 Task: Find a place to stay in Tacurong, Philippines from 12th to 15th July for 3 guests, with a price range of ₹12,000 to ₹16,000, 2 bedrooms, 3 beds, and self check-in option.
Action: Mouse moved to (541, 135)
Screenshot: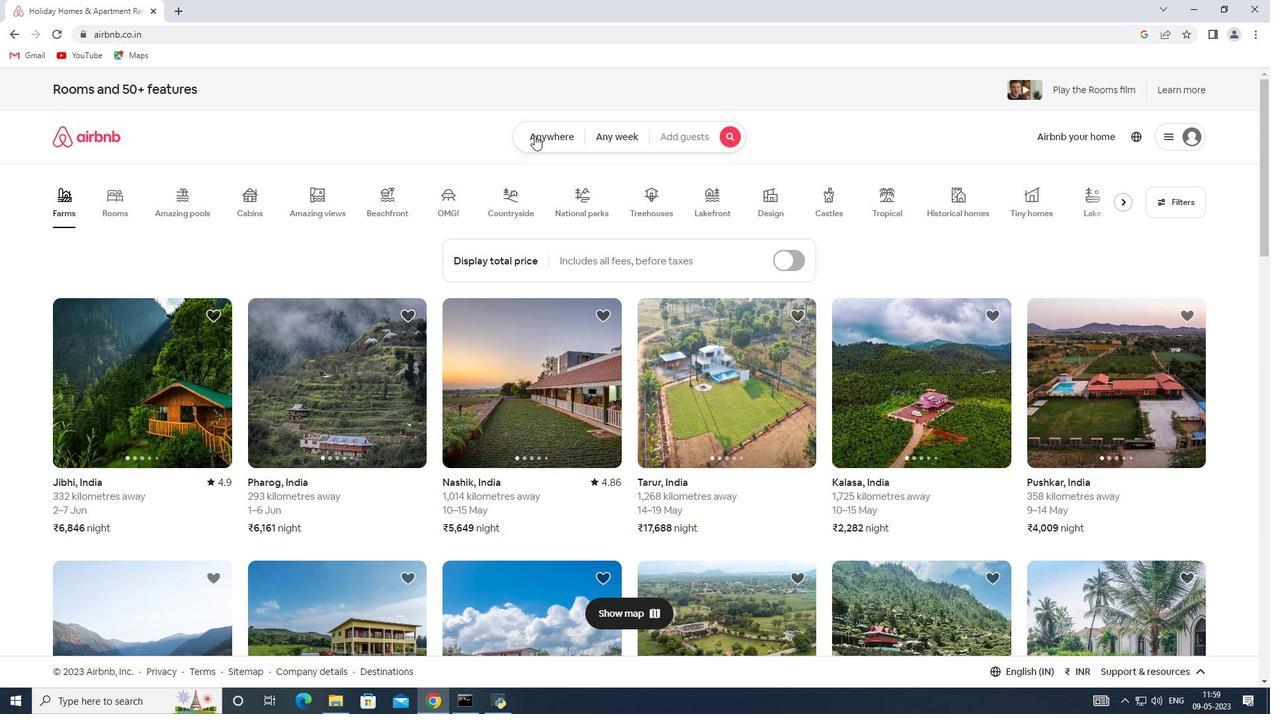 
Action: Mouse pressed left at (541, 135)
Screenshot: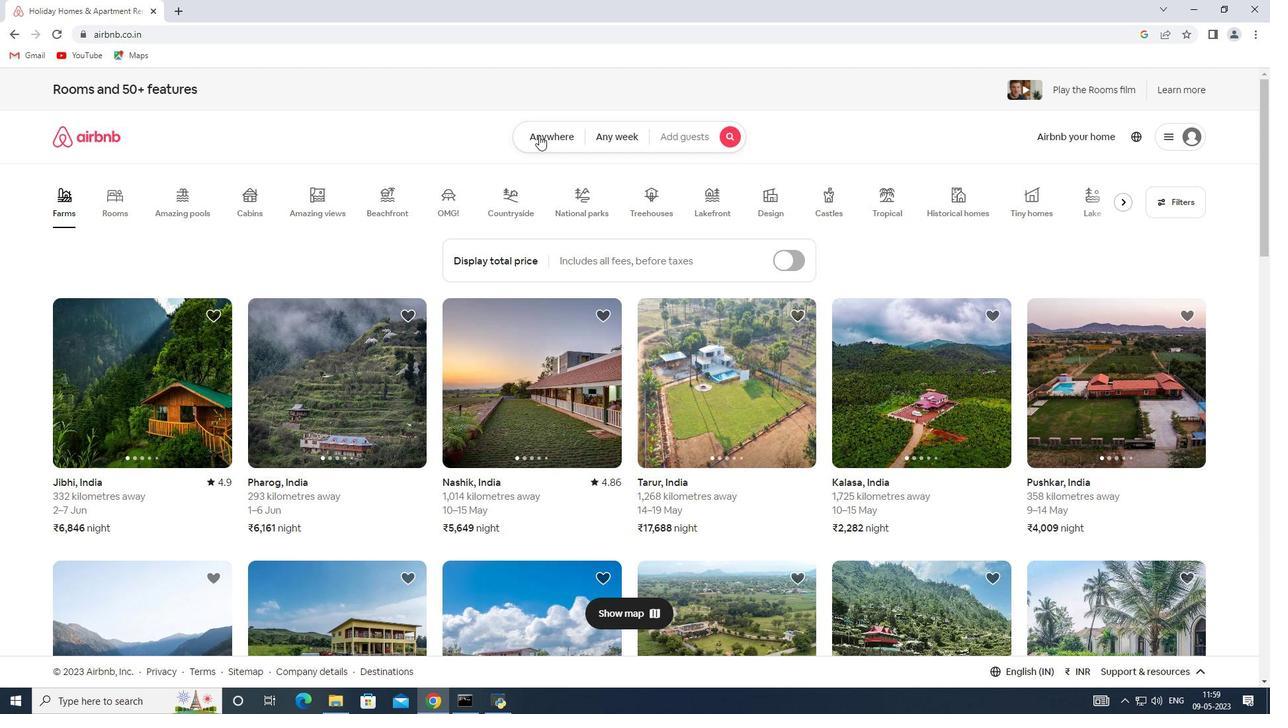 
Action: Mouse moved to (478, 188)
Screenshot: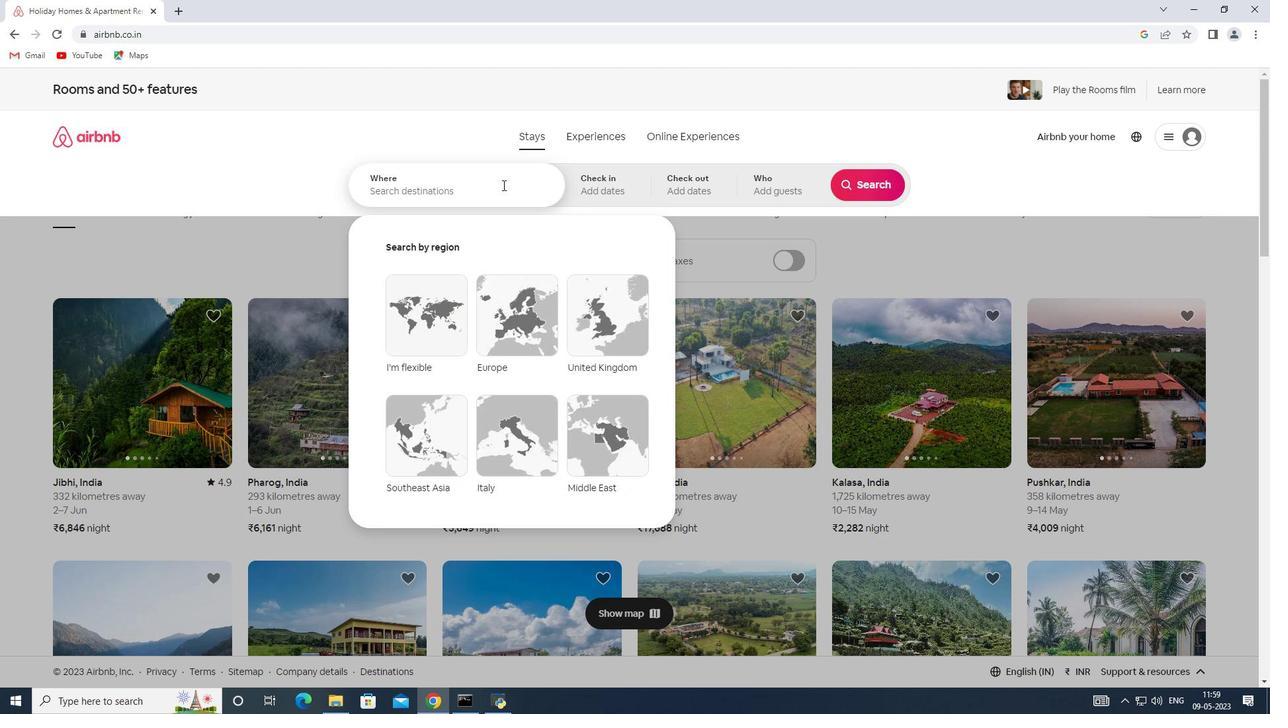 
Action: Mouse pressed left at (478, 188)
Screenshot: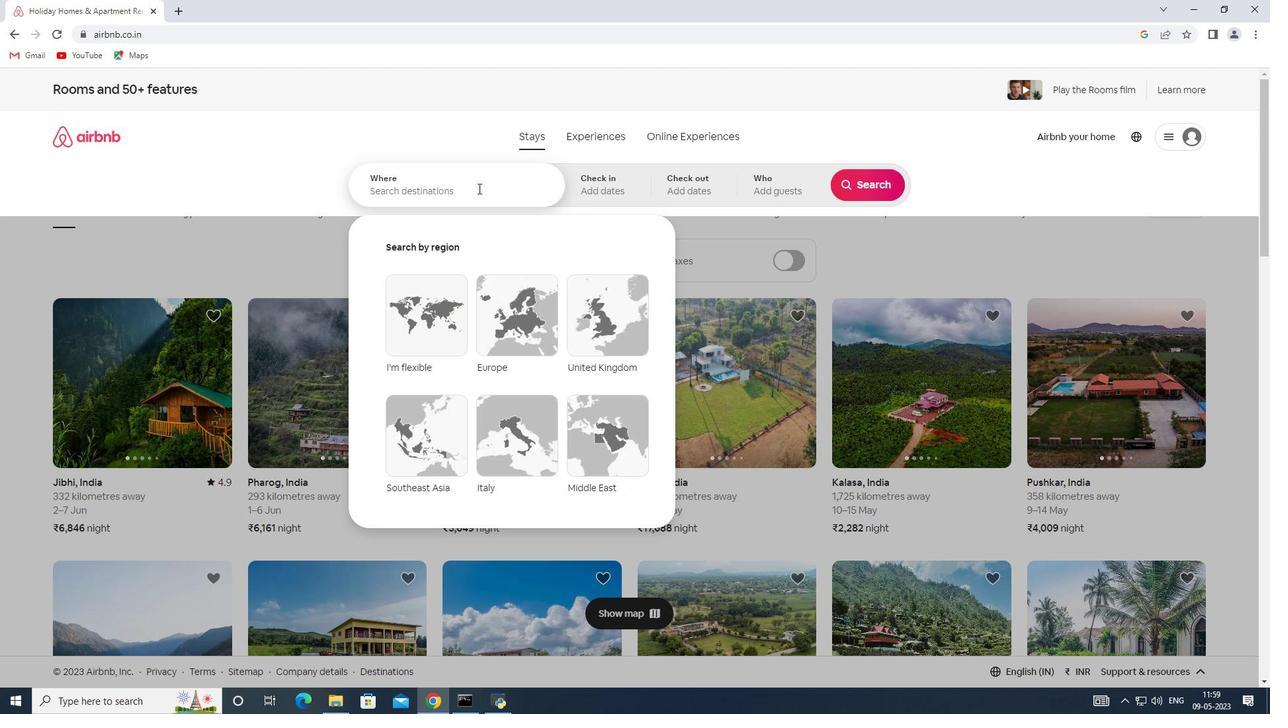 
Action: Key pressed <Key.shift>Tacurong,<Key.shift>Philippines
Screenshot: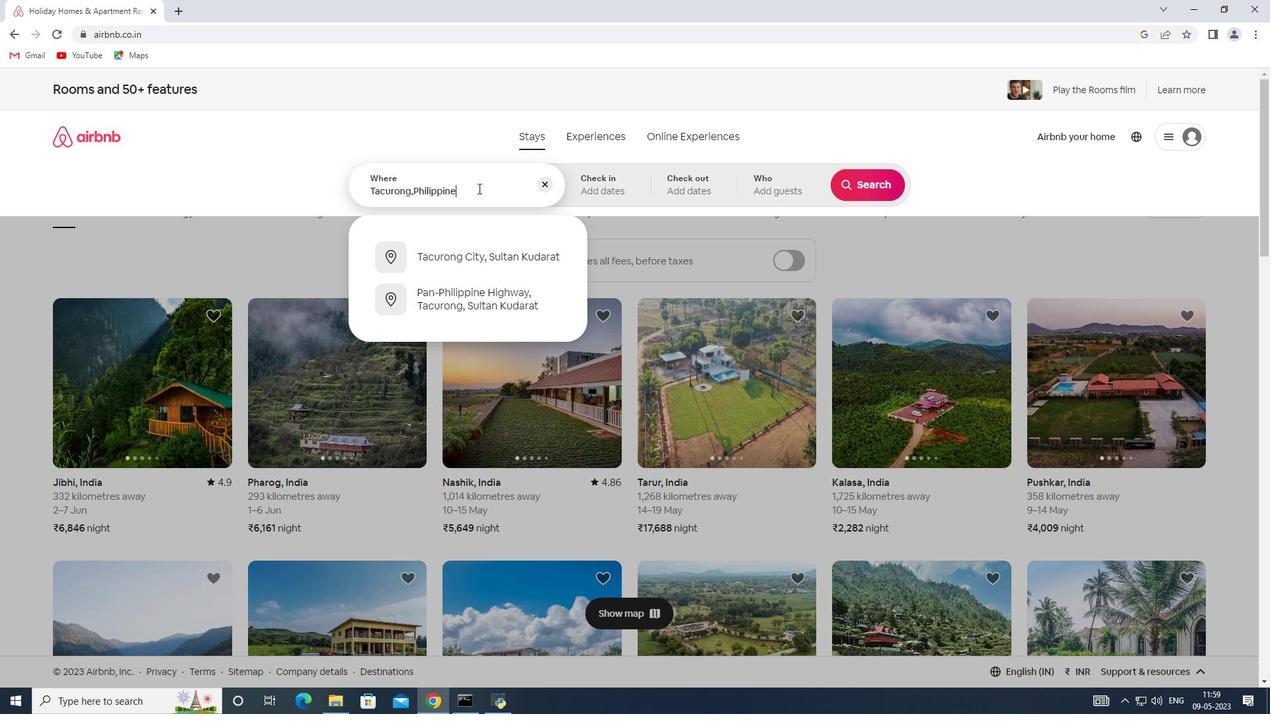 
Action: Mouse moved to (603, 182)
Screenshot: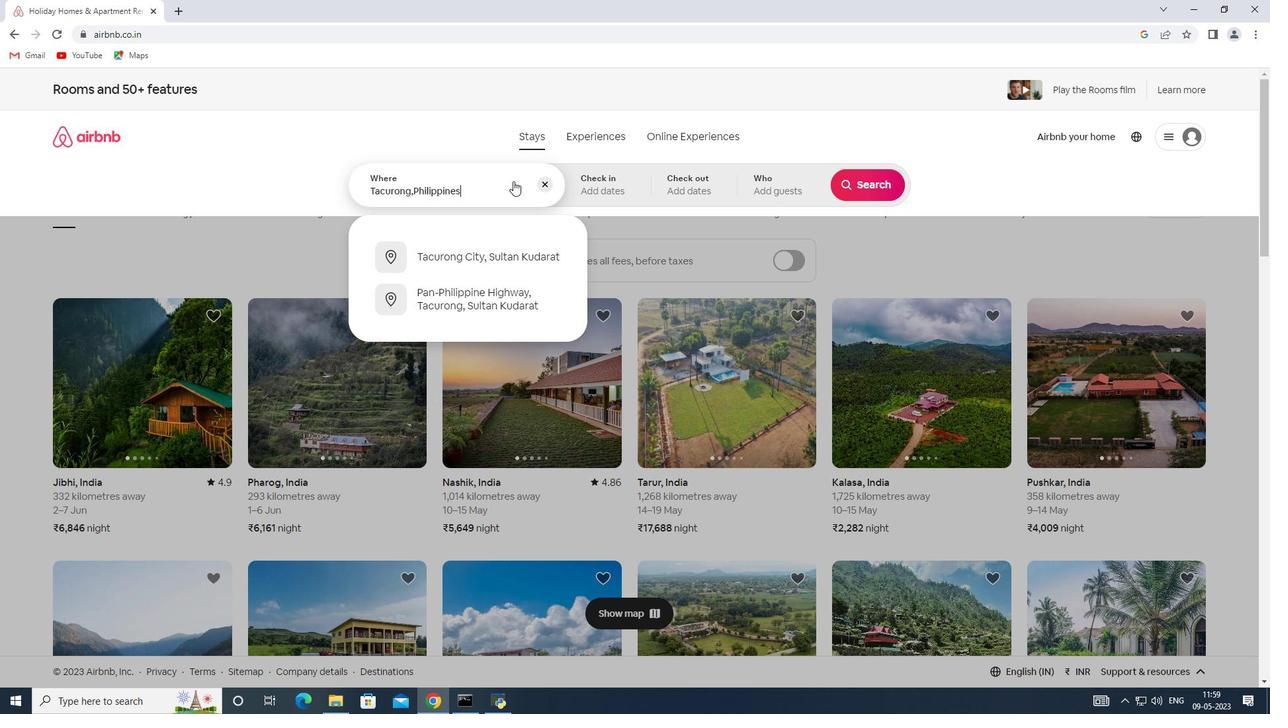 
Action: Mouse pressed left at (603, 182)
Screenshot: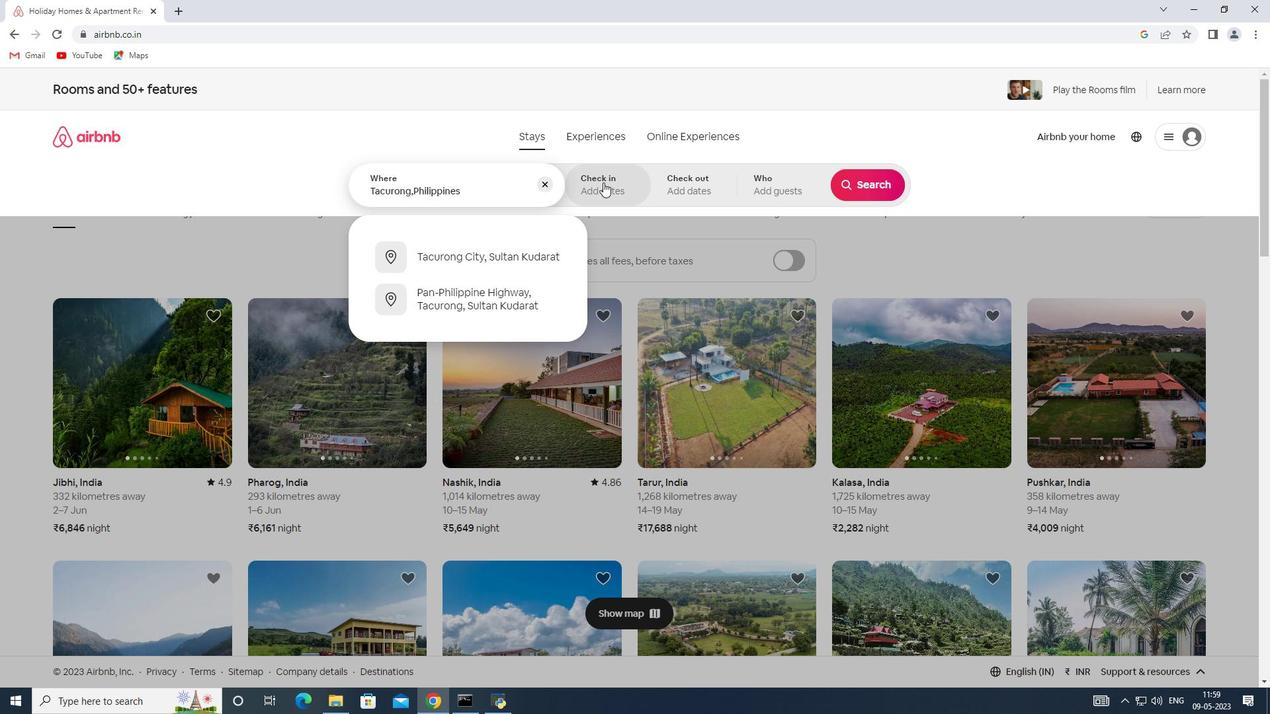 
Action: Mouse moved to (863, 291)
Screenshot: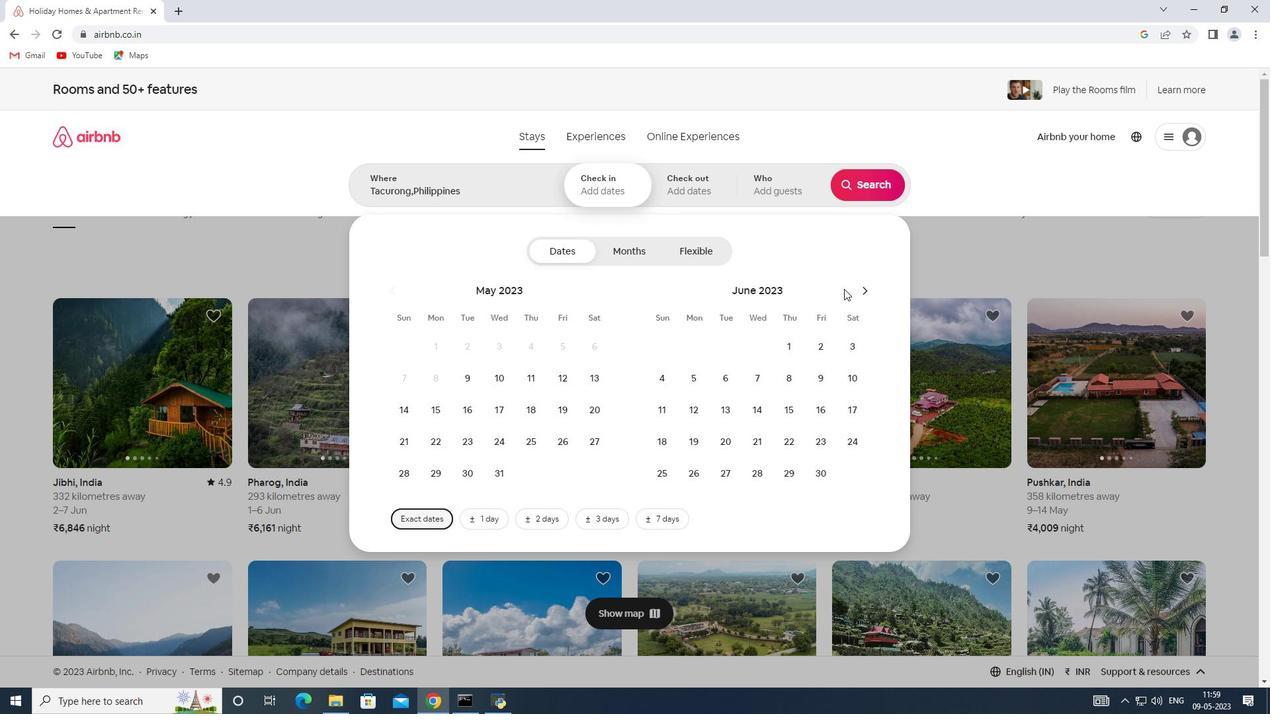 
Action: Mouse pressed left at (863, 291)
Screenshot: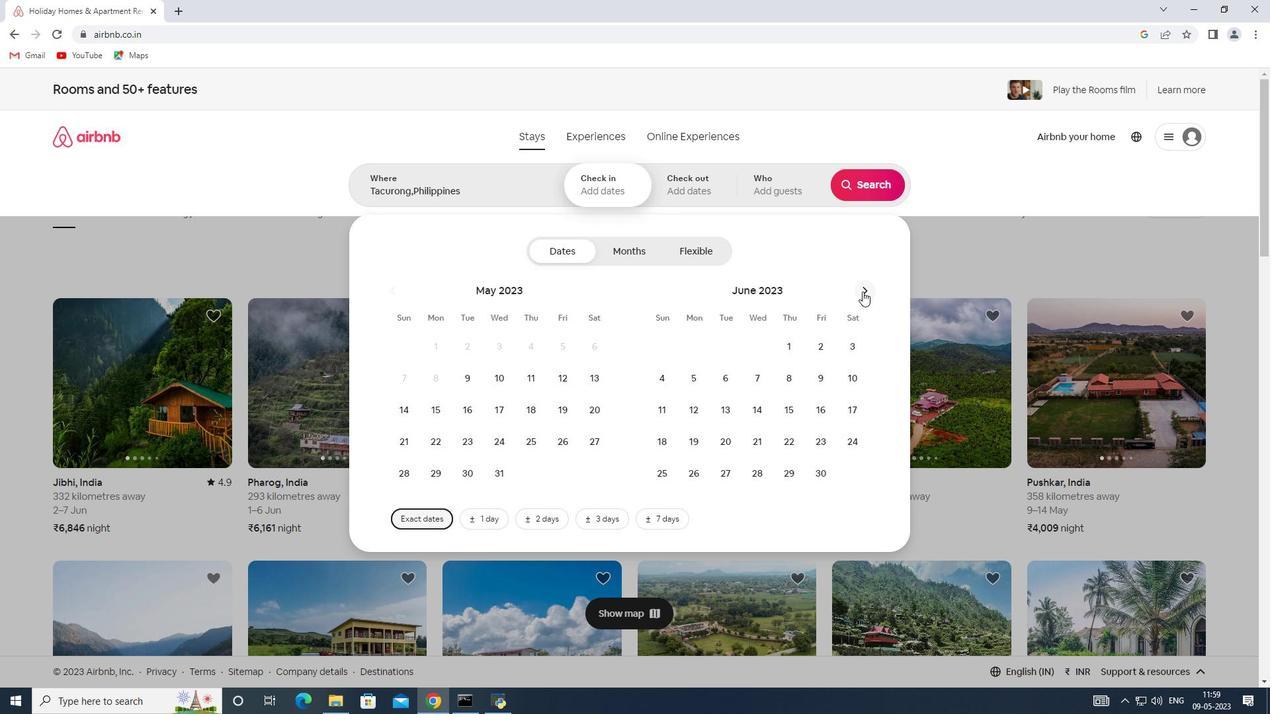 
Action: Mouse moved to (765, 404)
Screenshot: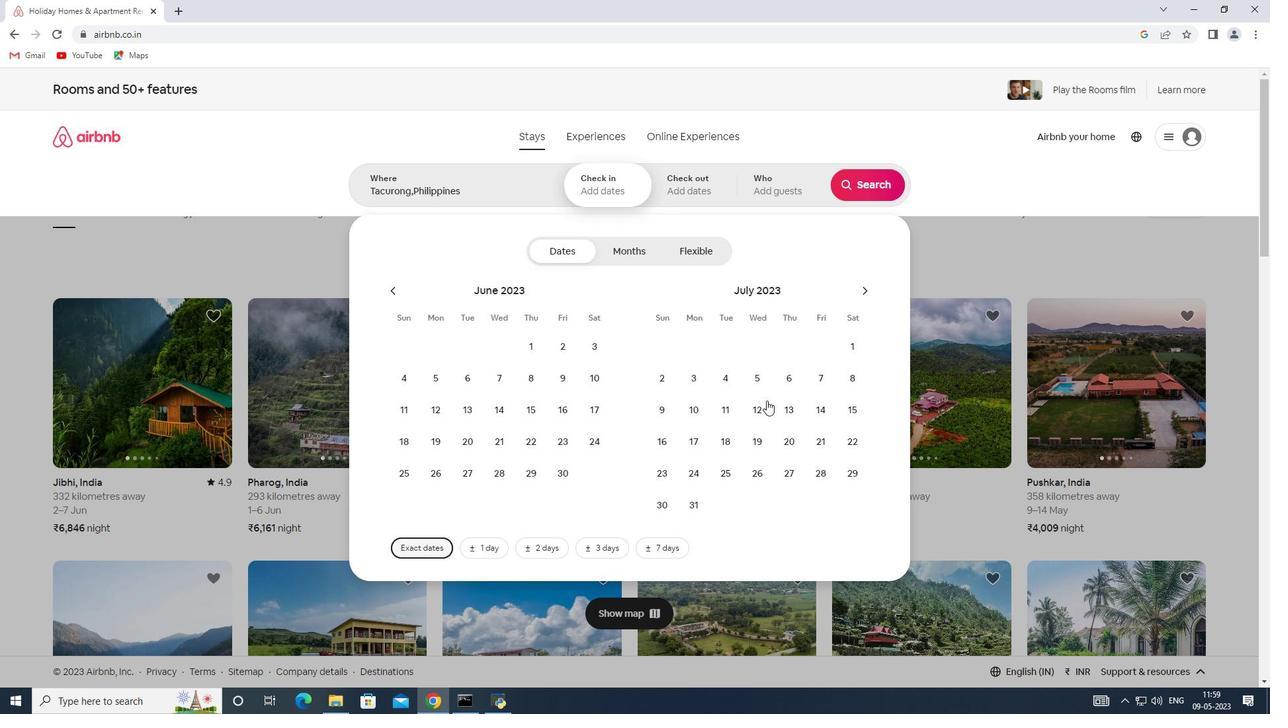 
Action: Mouse pressed left at (765, 404)
Screenshot: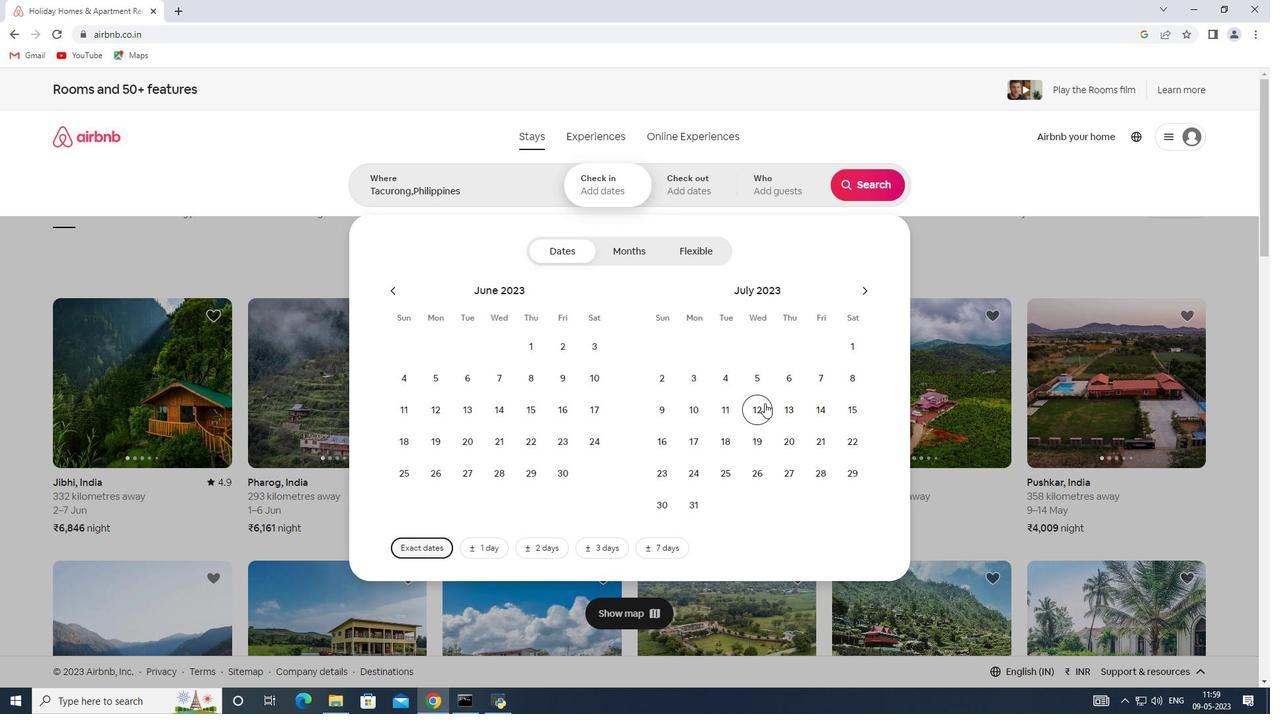 
Action: Mouse moved to (845, 409)
Screenshot: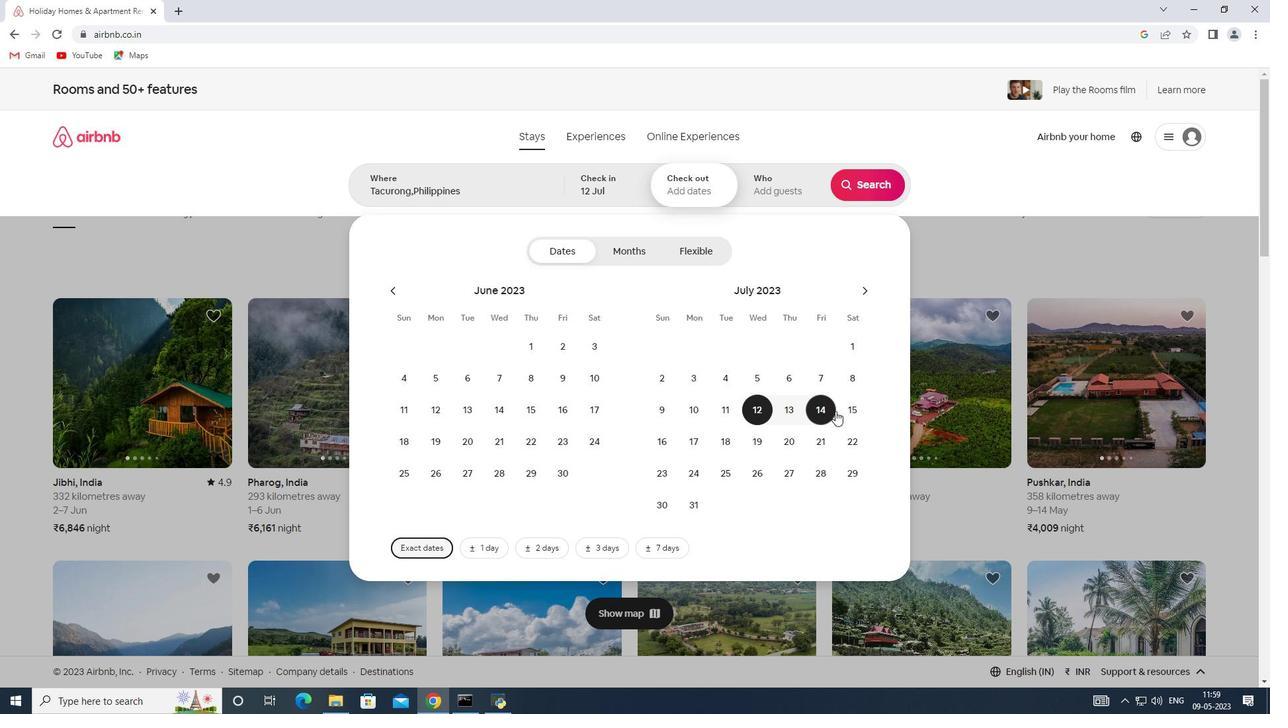 
Action: Mouse pressed left at (845, 409)
Screenshot: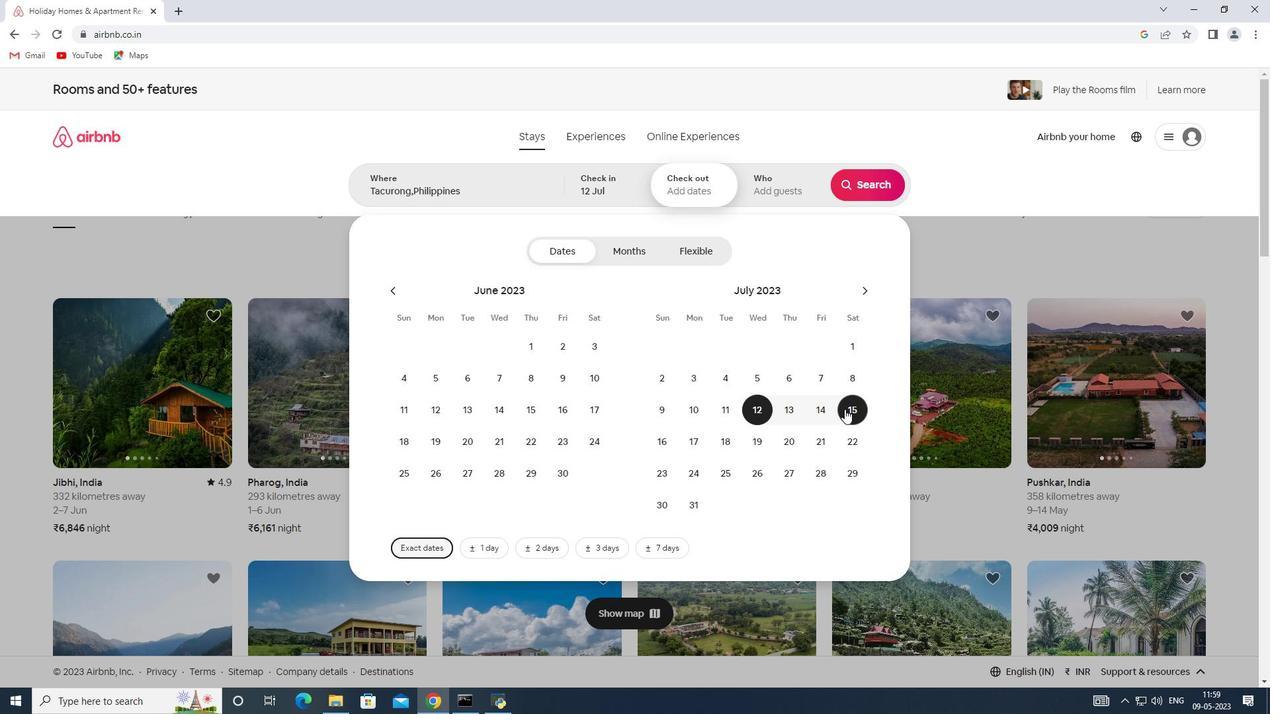 
Action: Mouse moved to (782, 187)
Screenshot: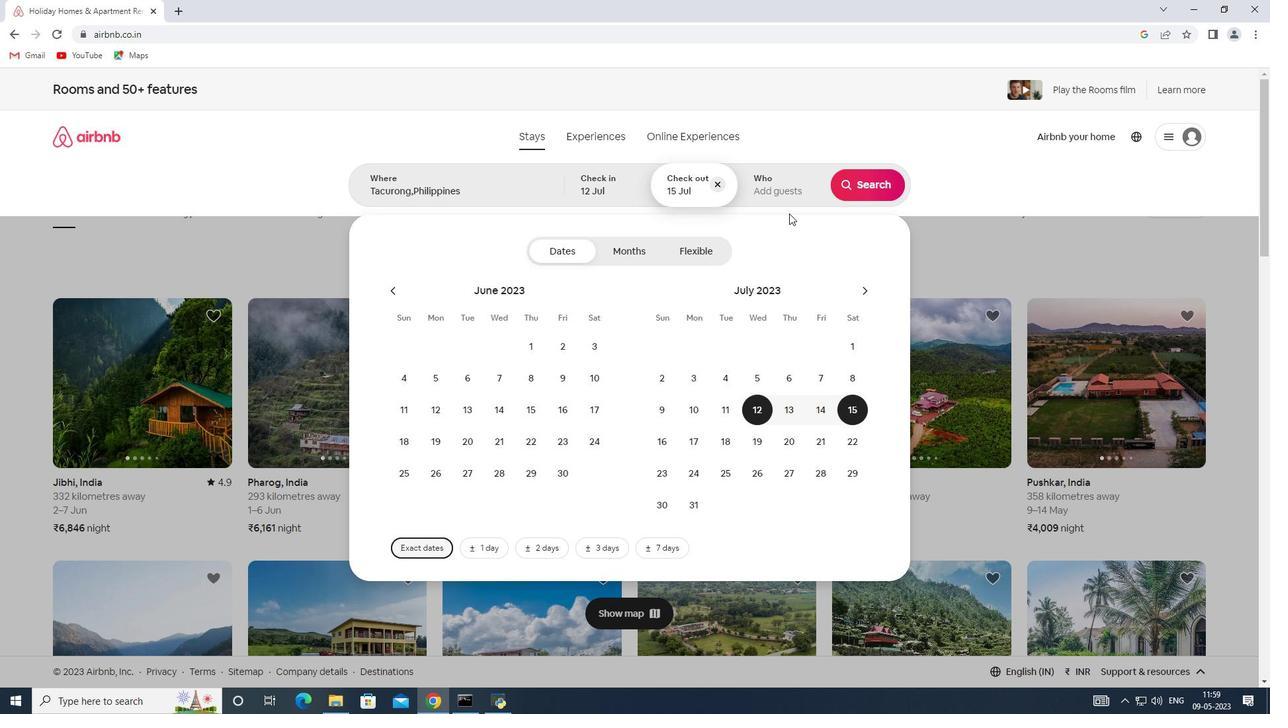 
Action: Mouse pressed left at (782, 187)
Screenshot: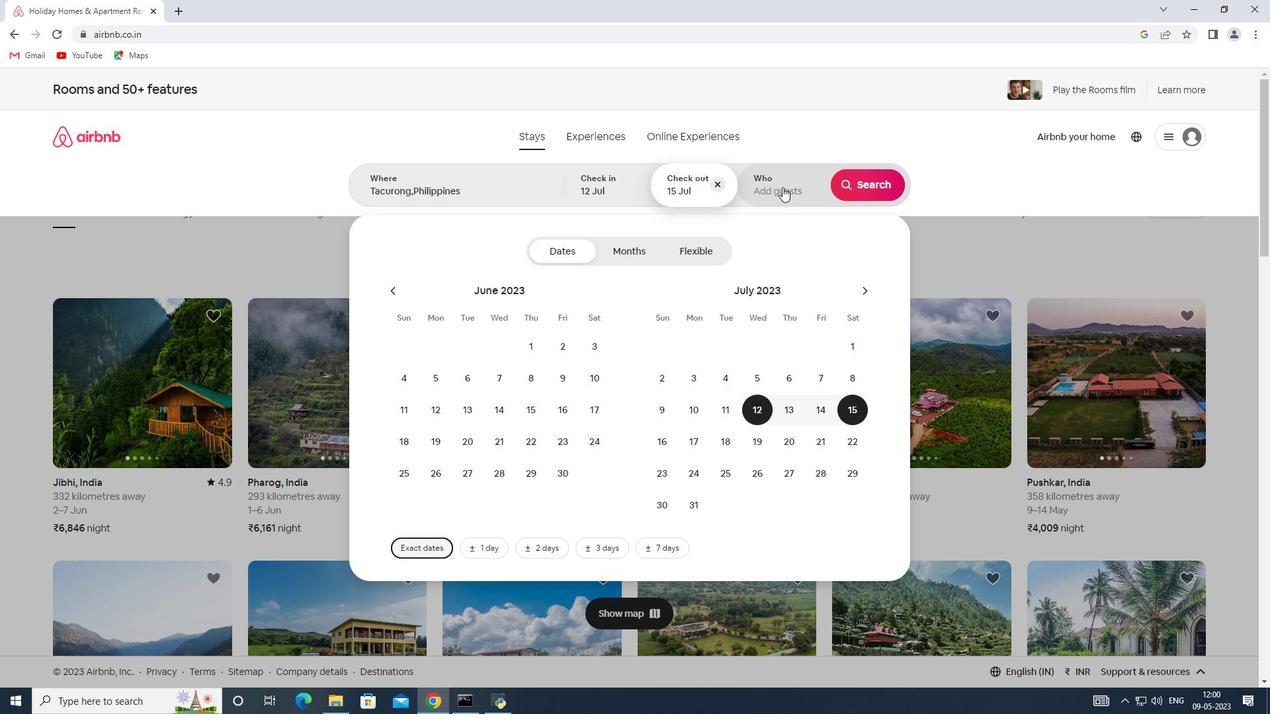 
Action: Mouse moved to (867, 255)
Screenshot: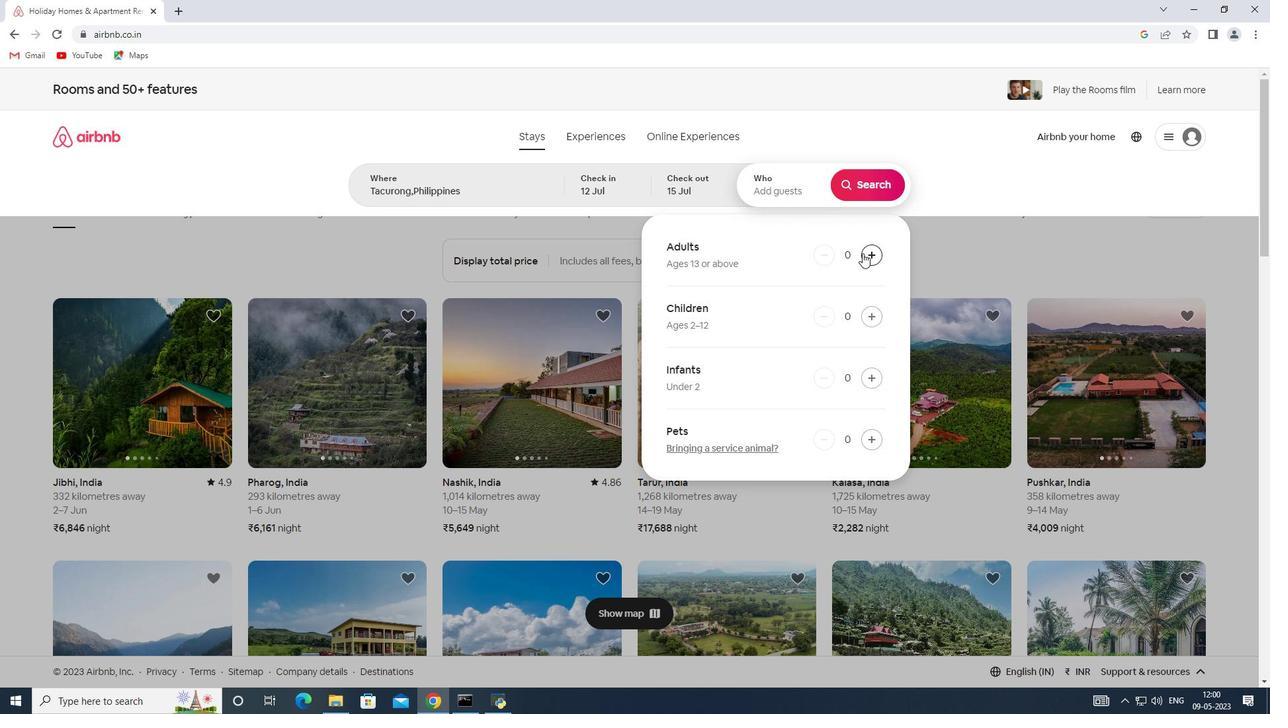 
Action: Mouse pressed left at (867, 255)
Screenshot: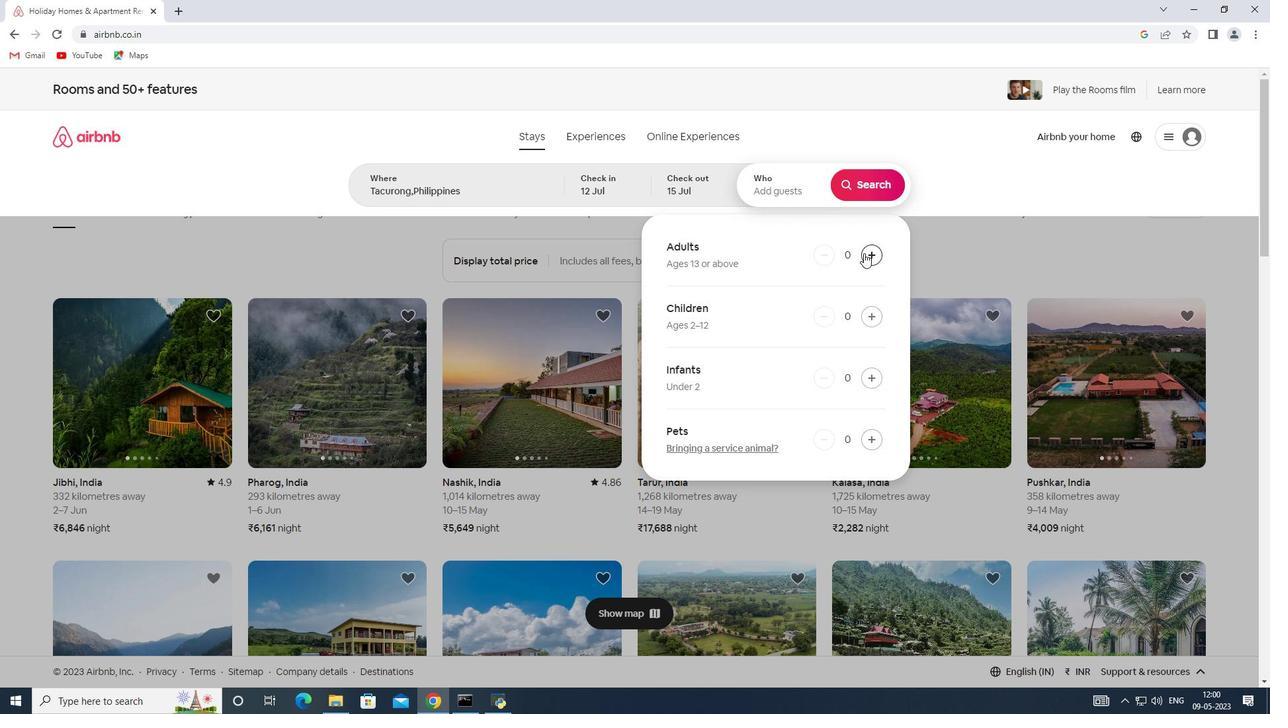 
Action: Mouse pressed left at (867, 255)
Screenshot: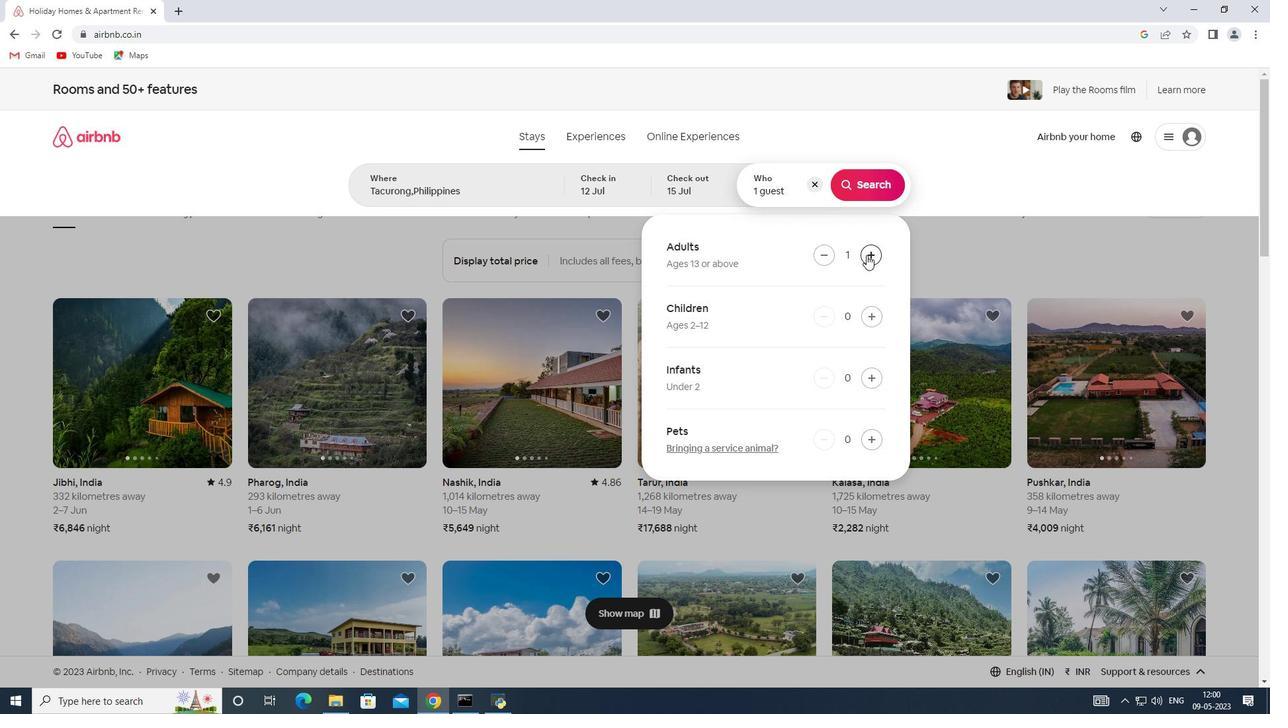 
Action: Mouse pressed left at (867, 255)
Screenshot: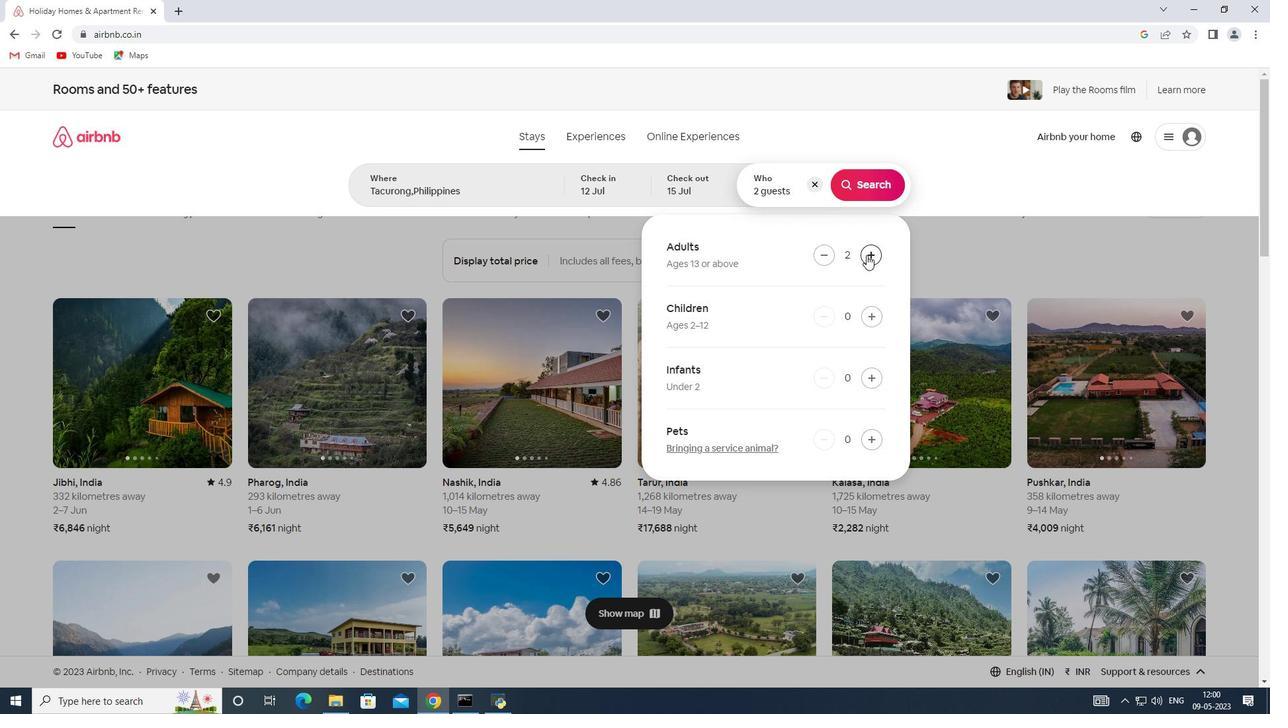 
Action: Mouse moved to (865, 187)
Screenshot: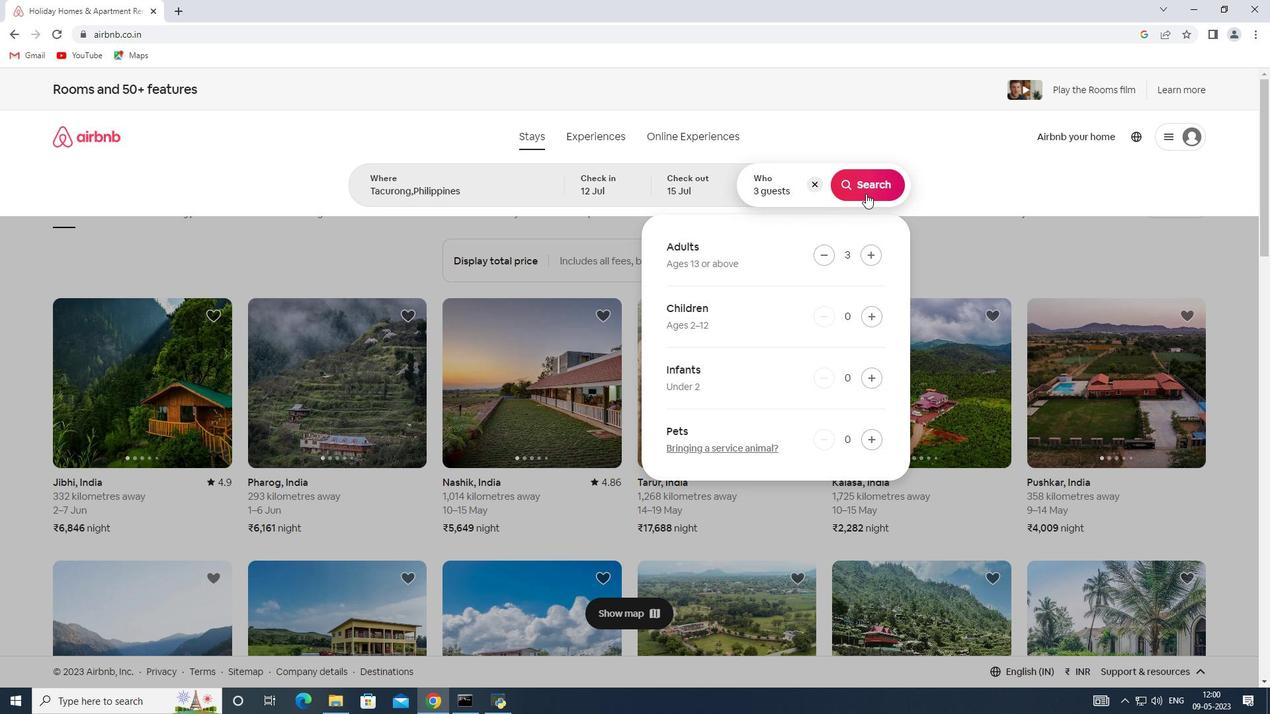 
Action: Mouse pressed left at (865, 187)
Screenshot: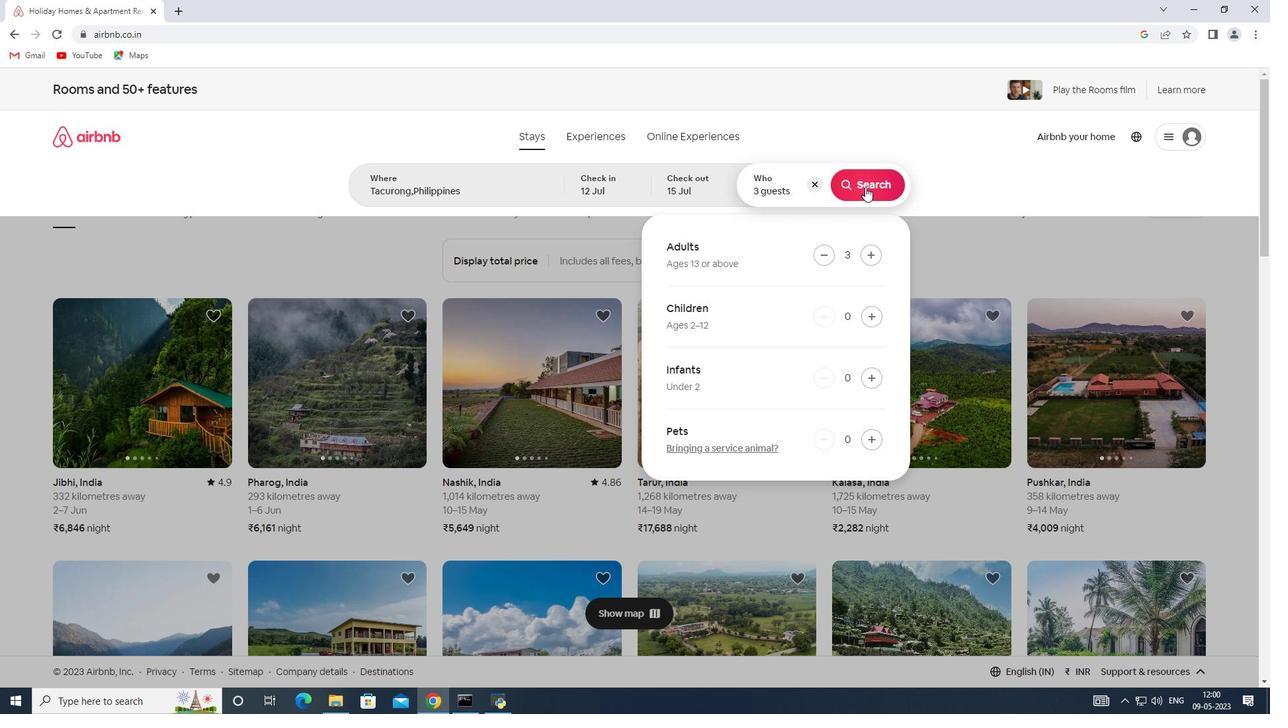 
Action: Mouse moved to (1196, 144)
Screenshot: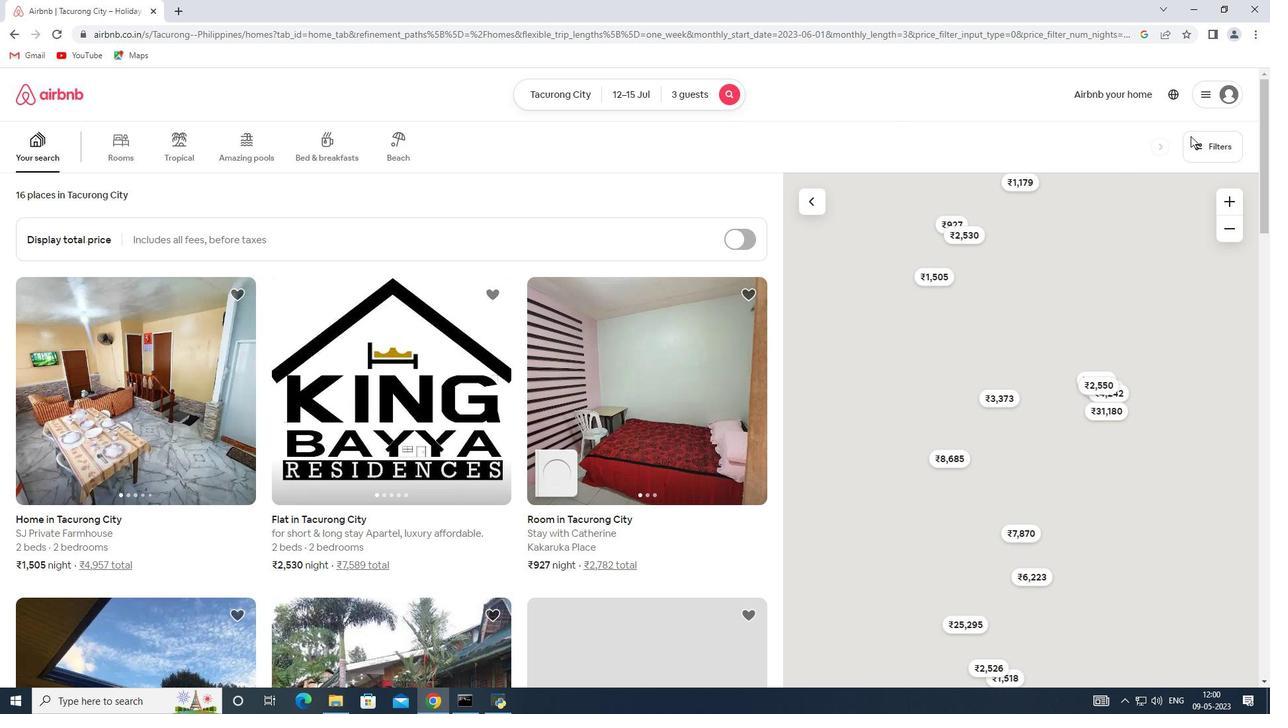 
Action: Mouse pressed left at (1196, 144)
Screenshot: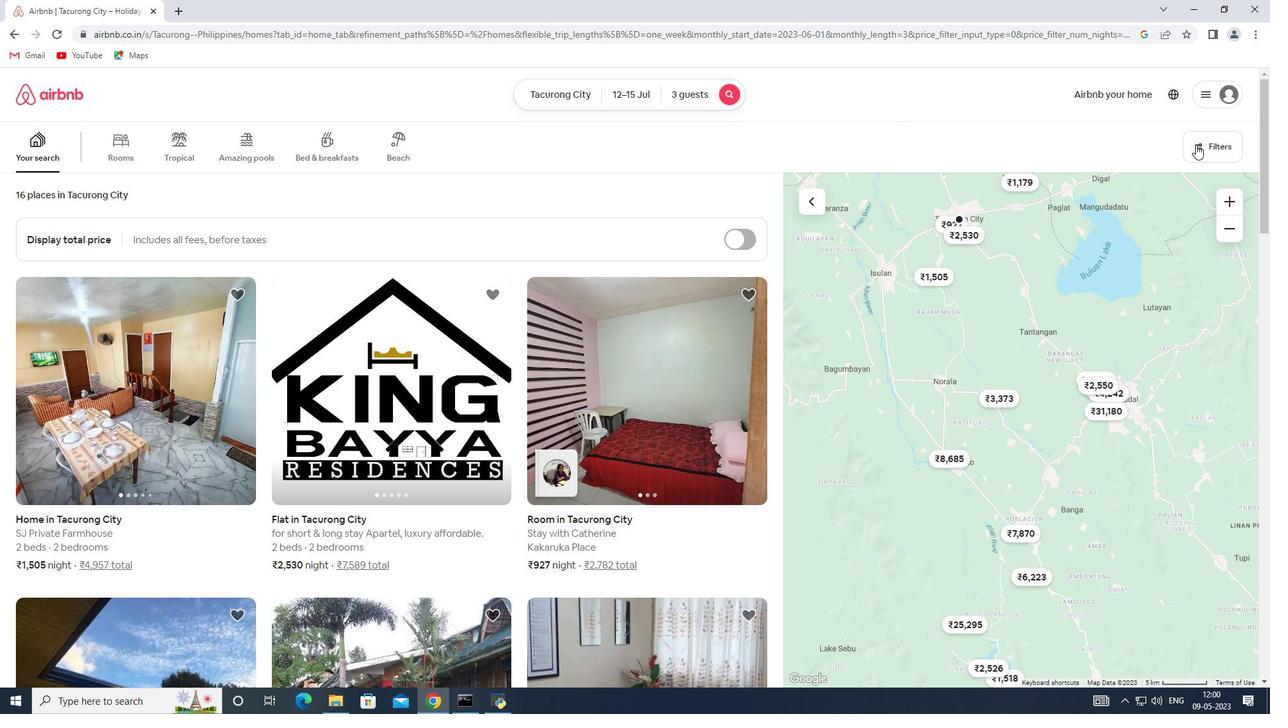 
Action: Mouse moved to (456, 473)
Screenshot: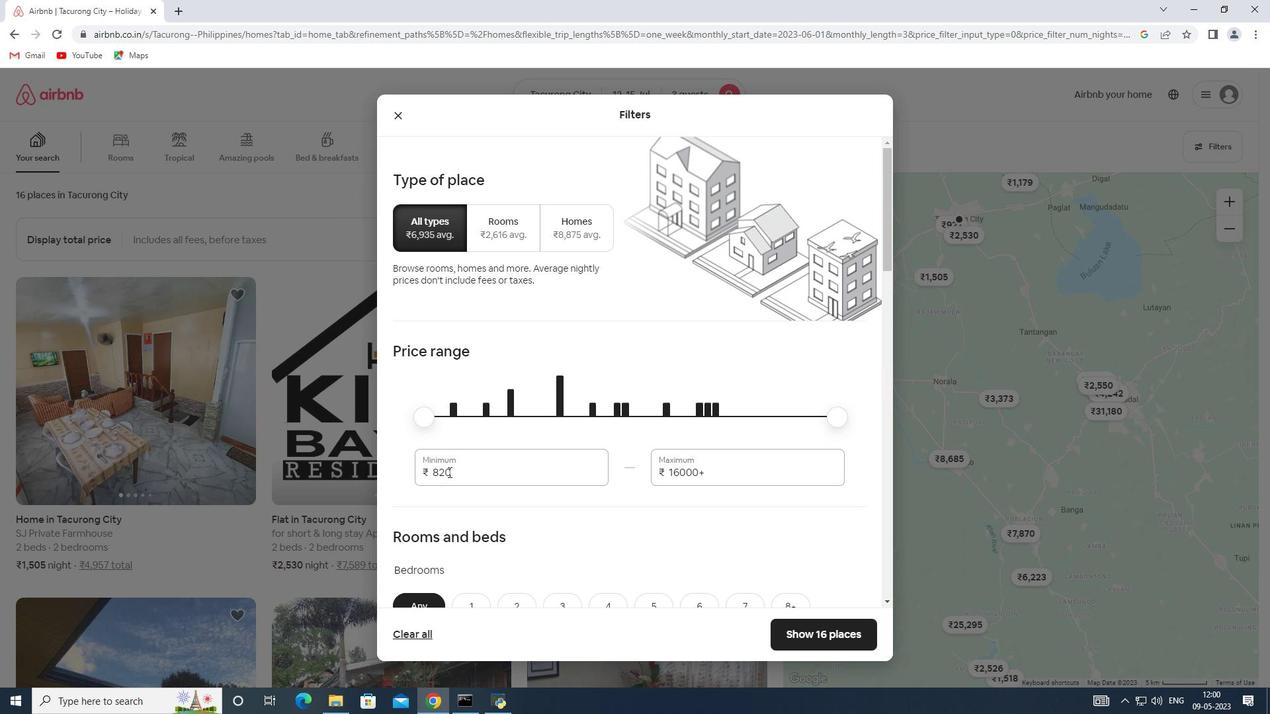 
Action: Mouse pressed left at (456, 473)
Screenshot: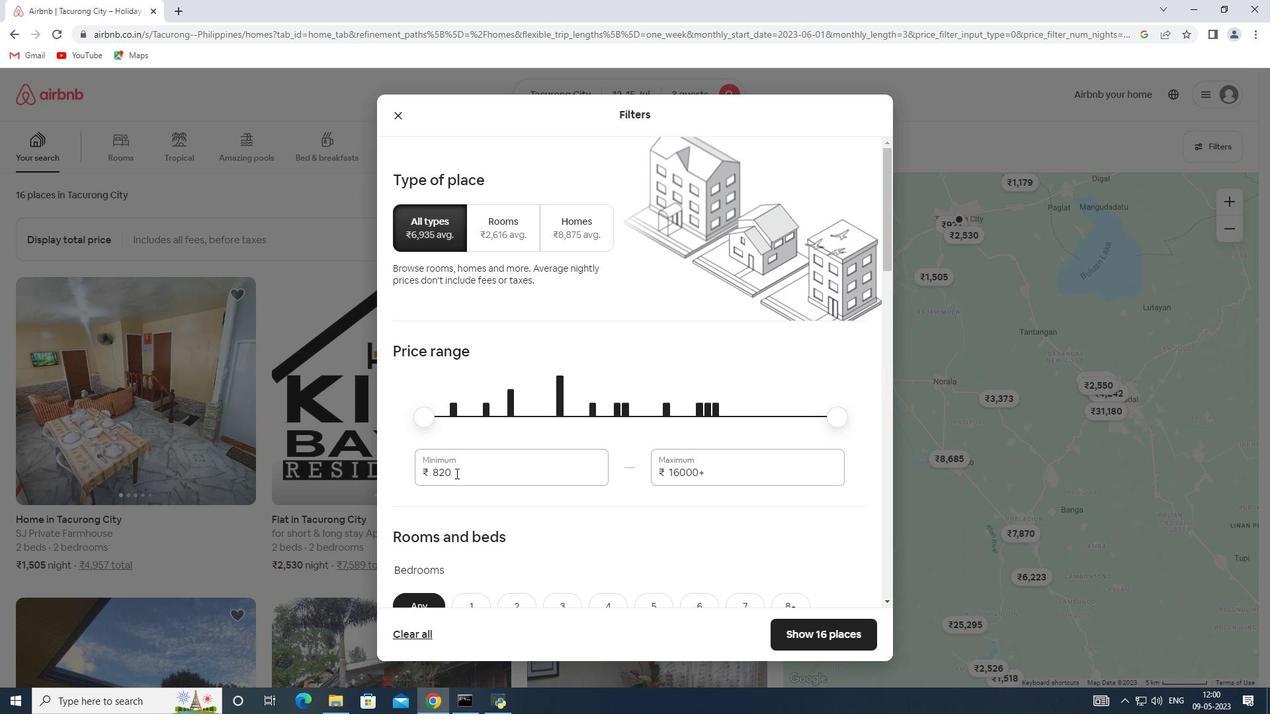 
Action: Mouse moved to (389, 475)
Screenshot: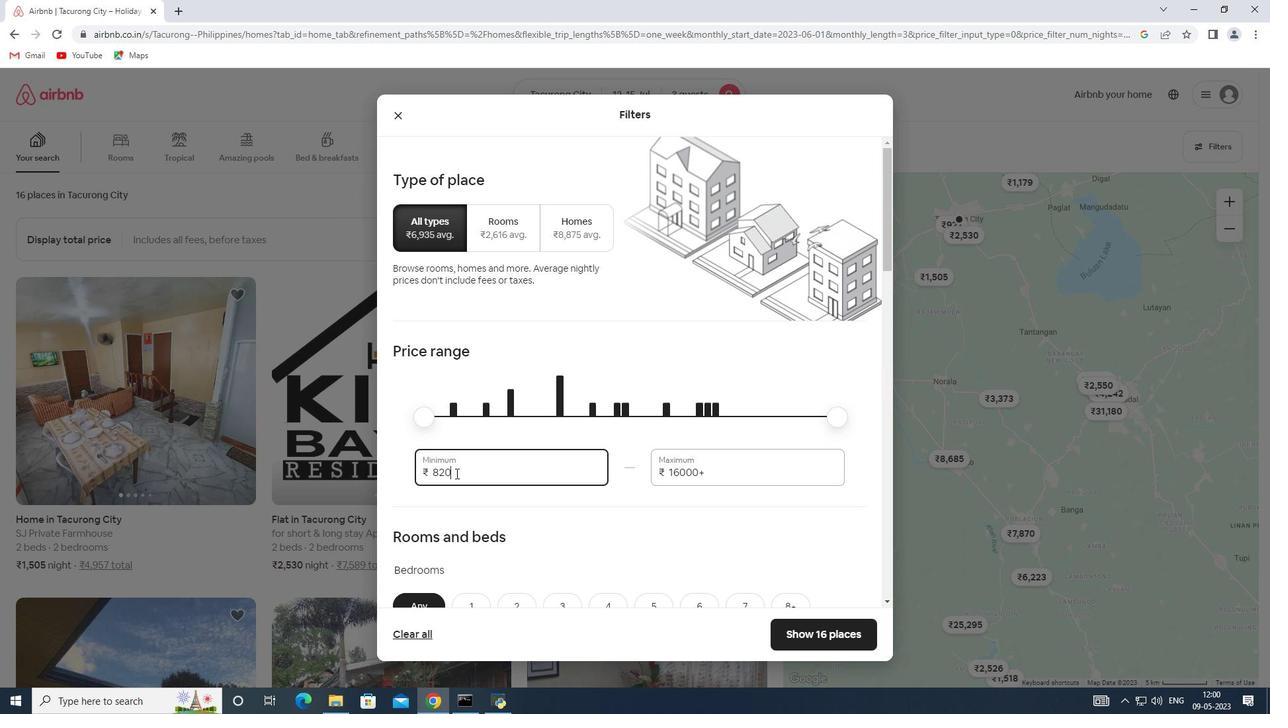 
Action: Key pressed 12000
Screenshot: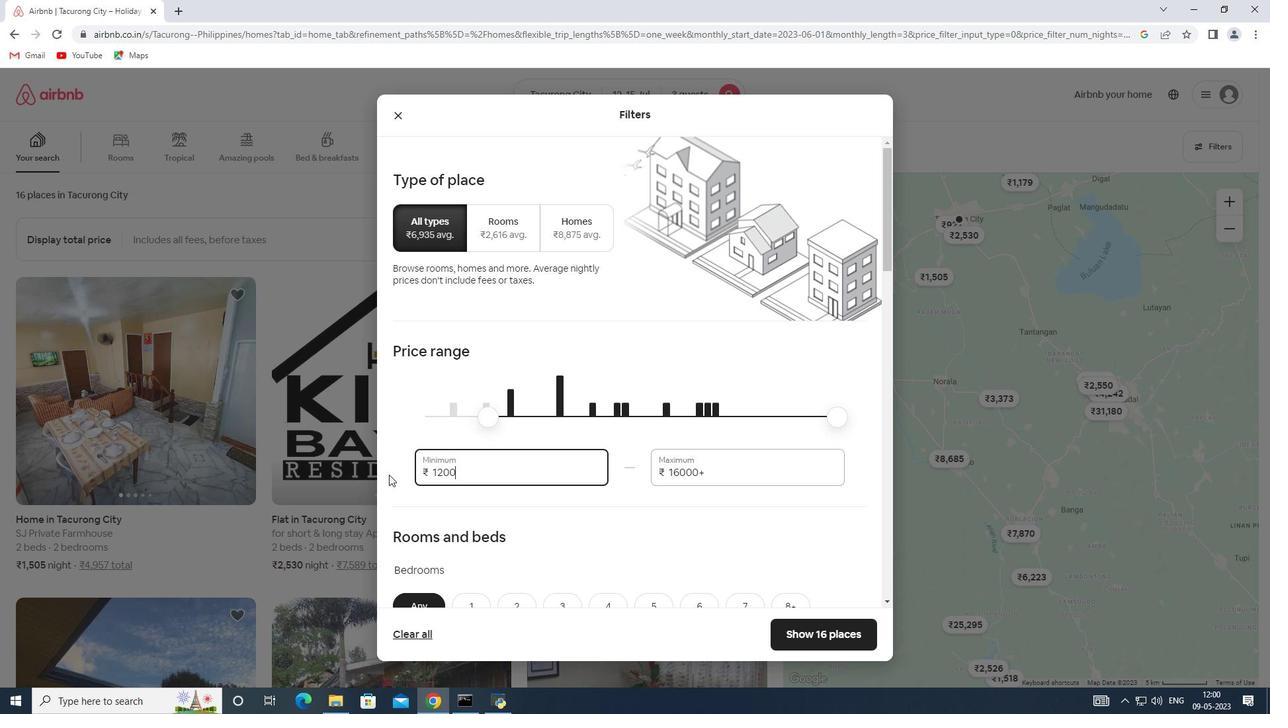 
Action: Mouse moved to (708, 473)
Screenshot: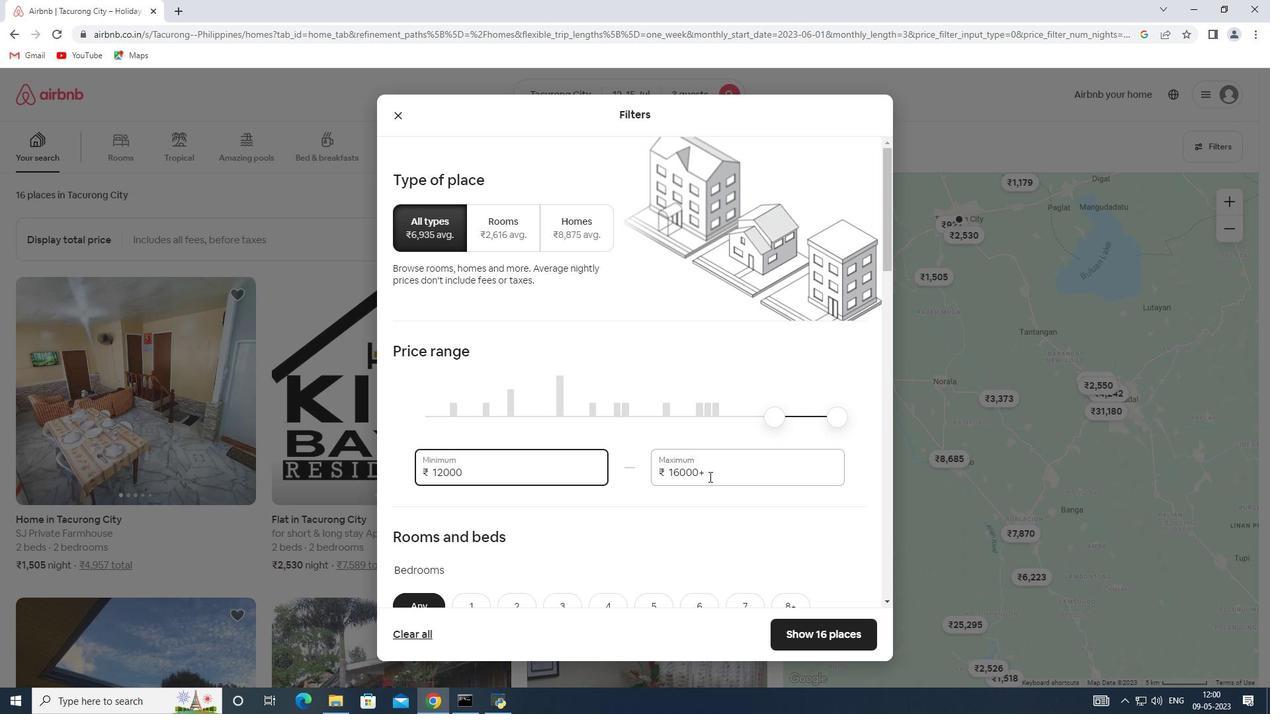 
Action: Mouse pressed left at (708, 473)
Screenshot: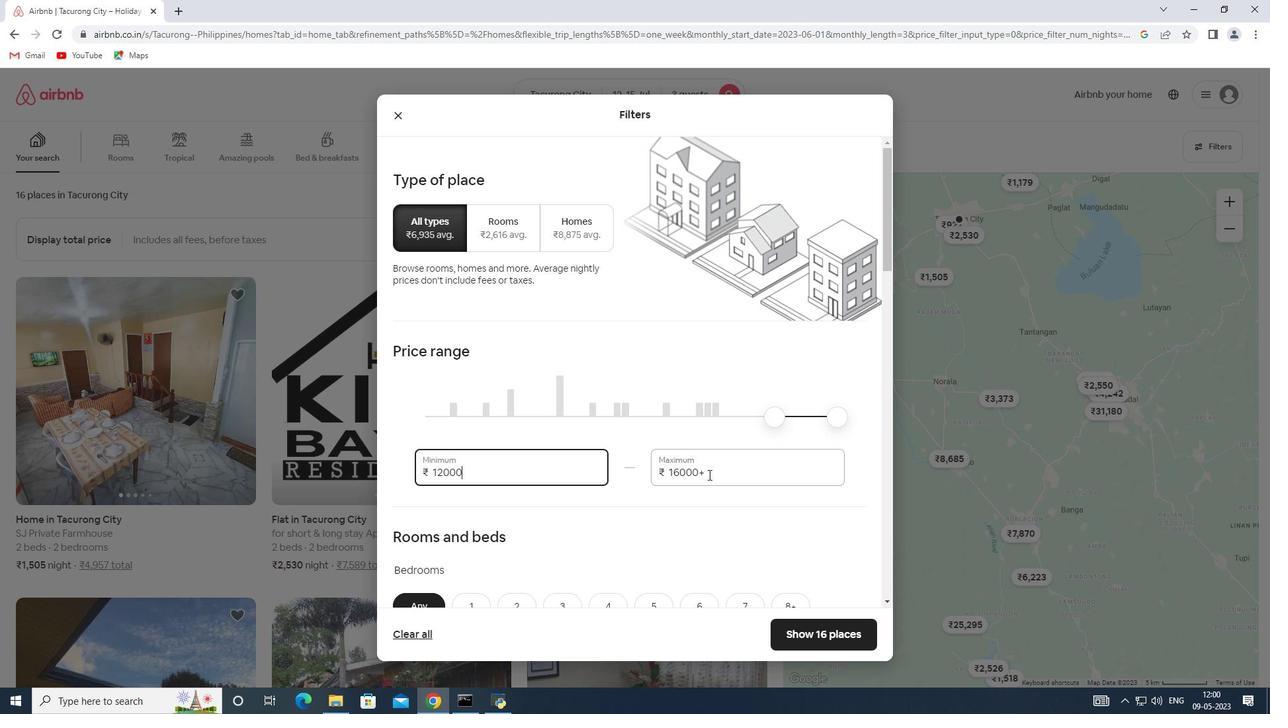 
Action: Mouse moved to (662, 472)
Screenshot: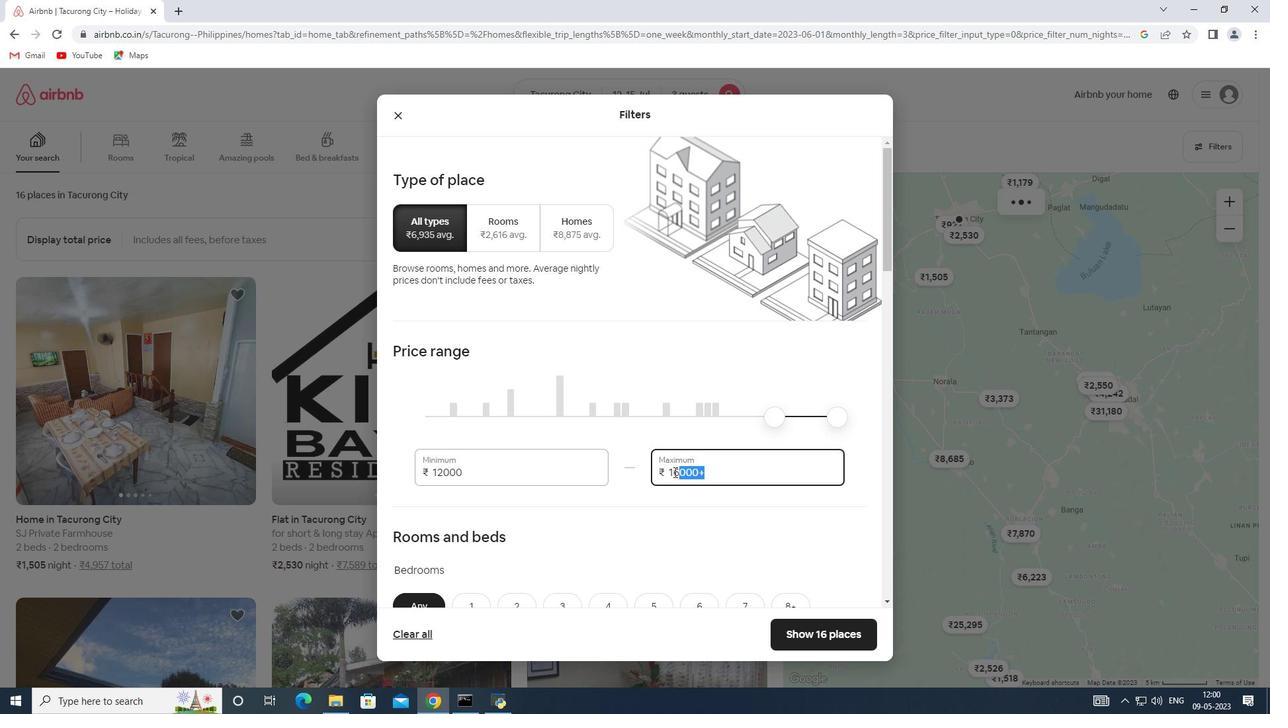 
Action: Key pressed 16000
Screenshot: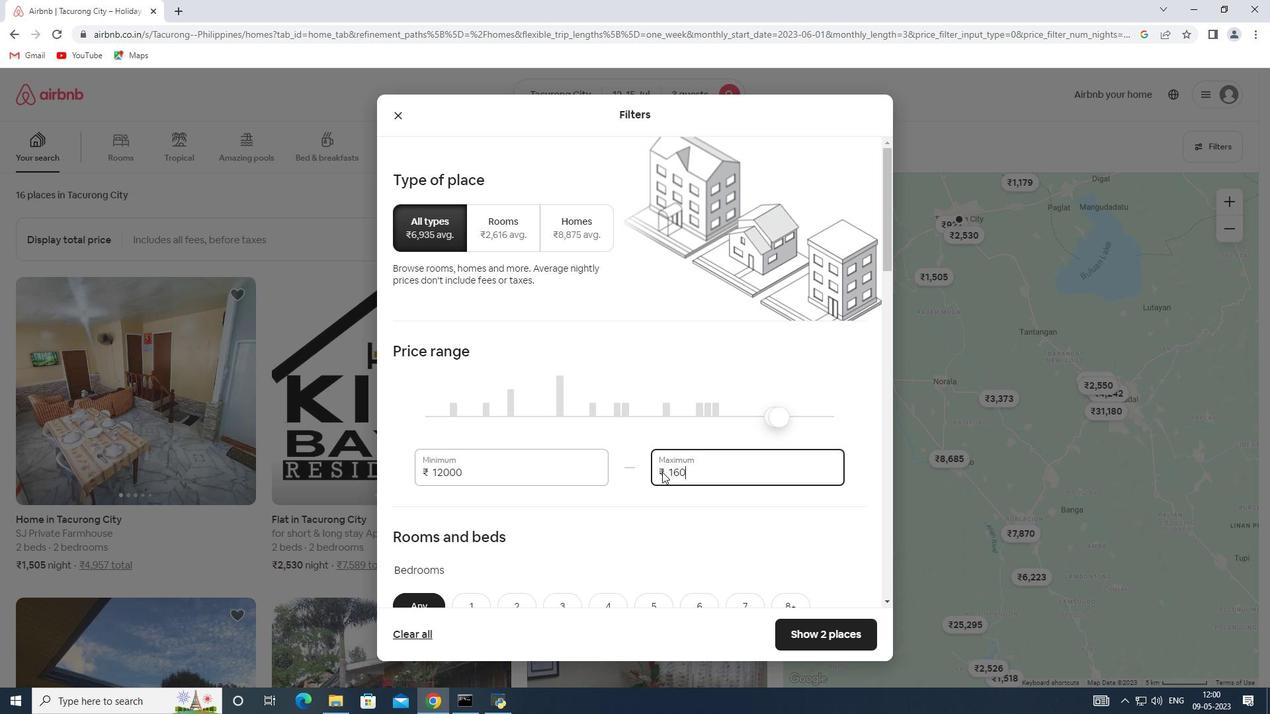 
Action: Mouse scrolled (662, 471) with delta (0, 0)
Screenshot: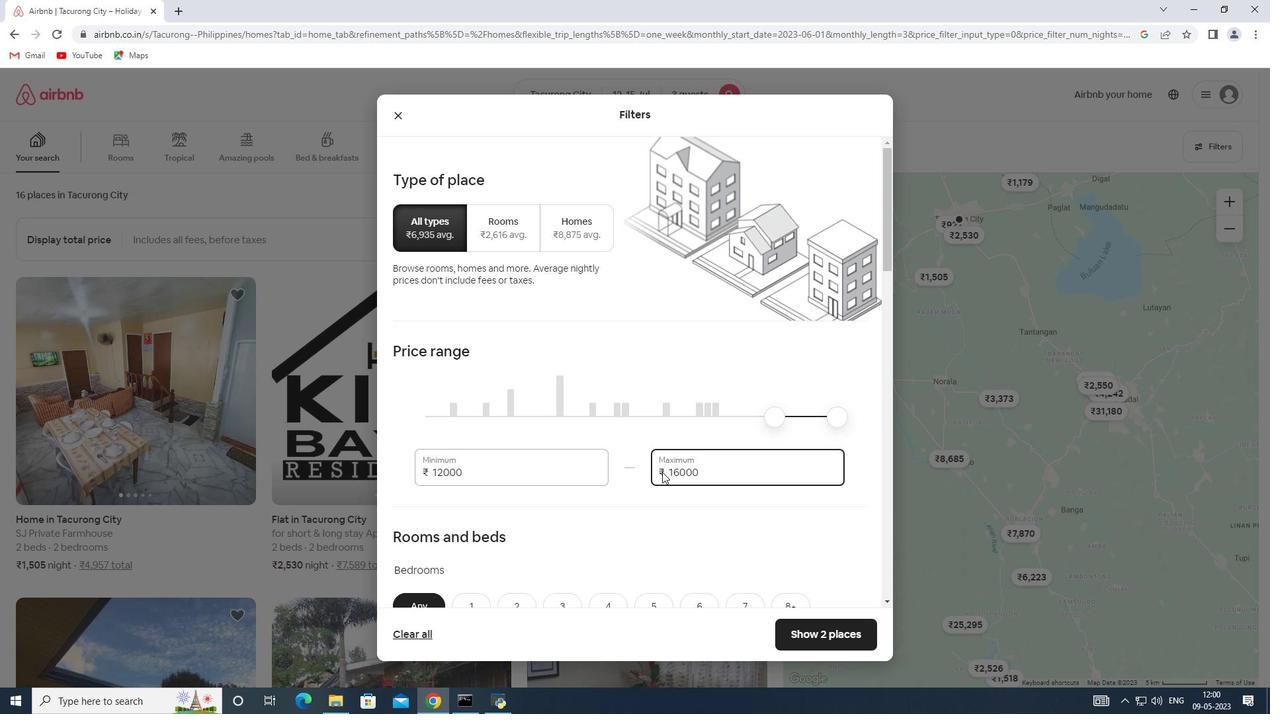 
Action: Mouse scrolled (662, 471) with delta (0, 0)
Screenshot: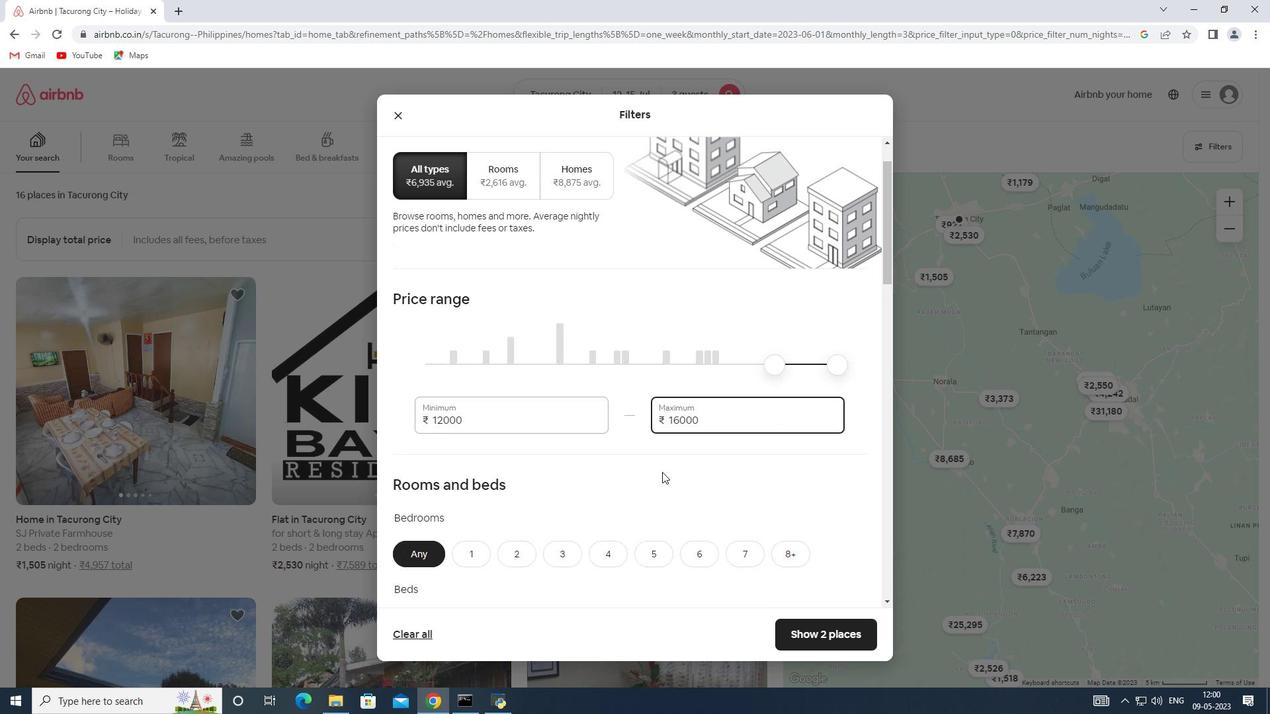 
Action: Mouse scrolled (662, 471) with delta (0, 0)
Screenshot: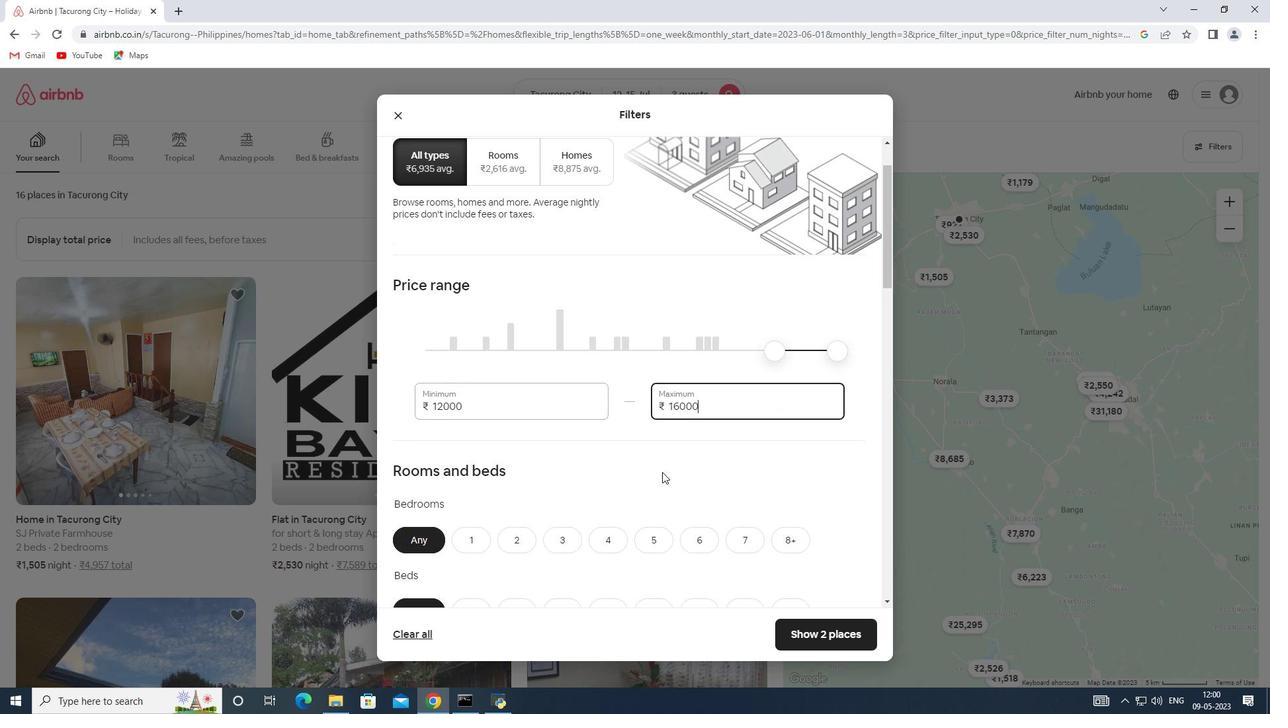 
Action: Mouse moved to (504, 411)
Screenshot: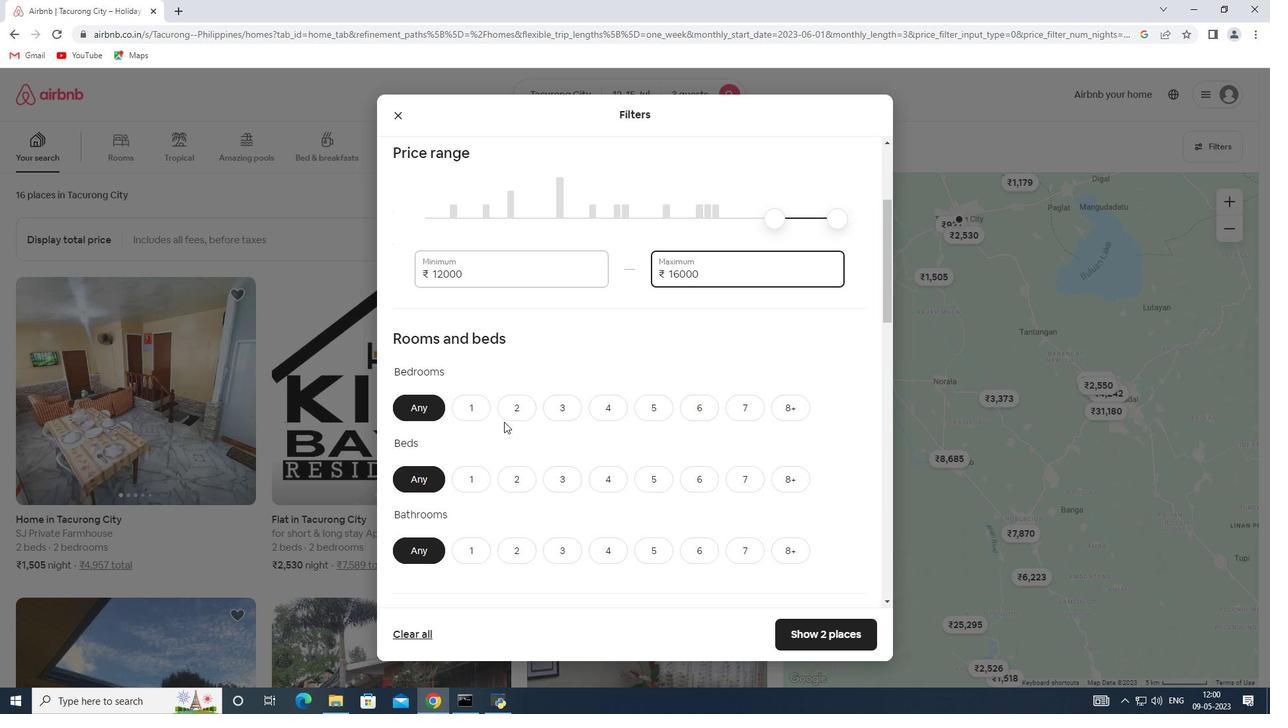
Action: Mouse pressed left at (504, 411)
Screenshot: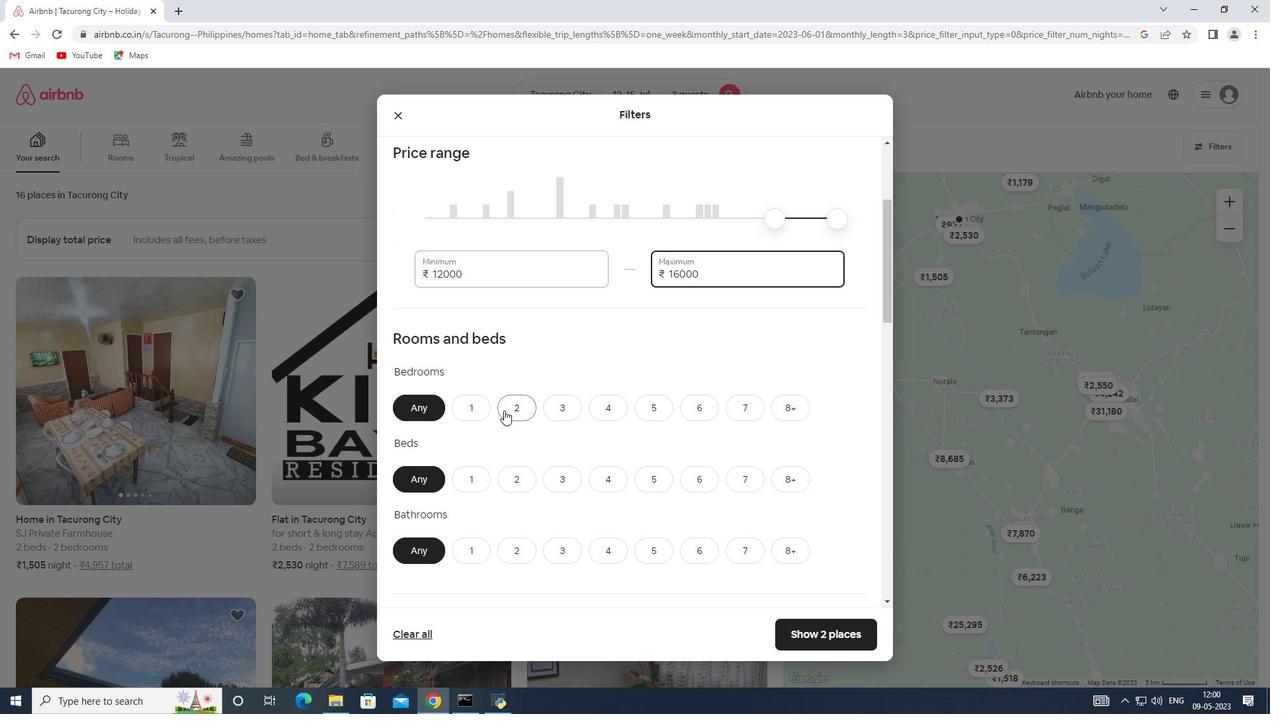 
Action: Mouse moved to (555, 472)
Screenshot: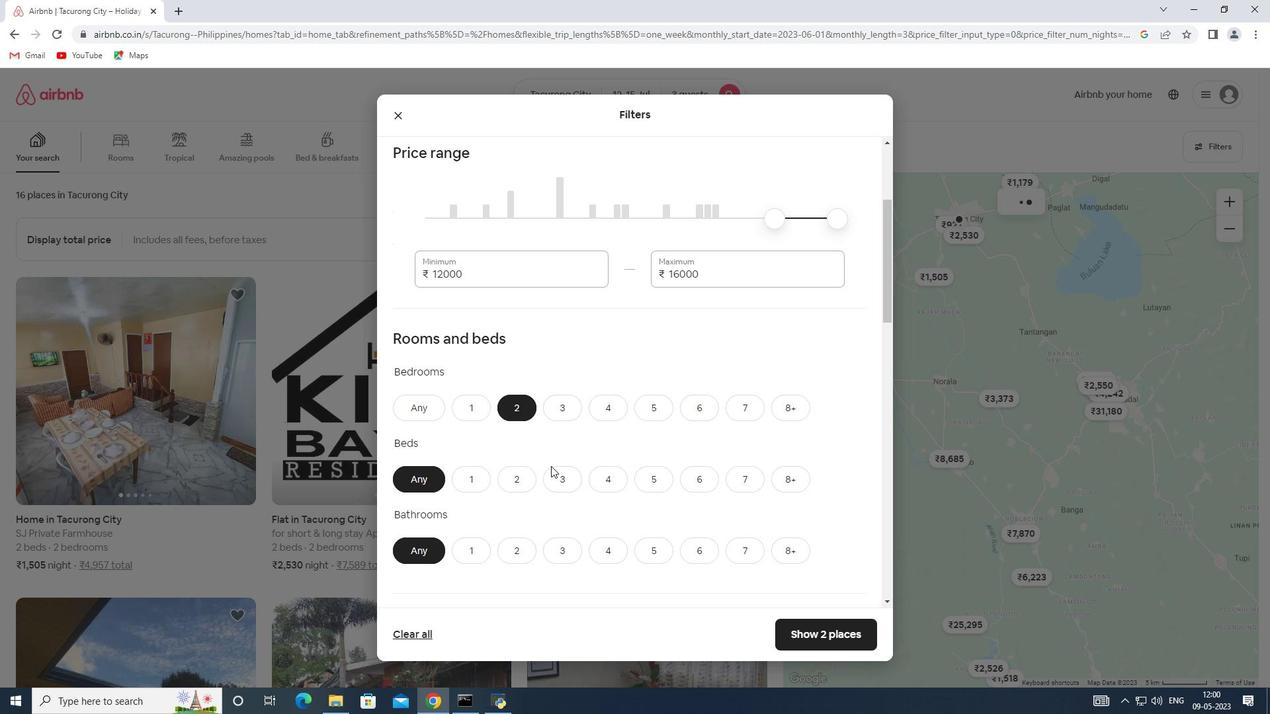 
Action: Mouse pressed left at (555, 472)
Screenshot: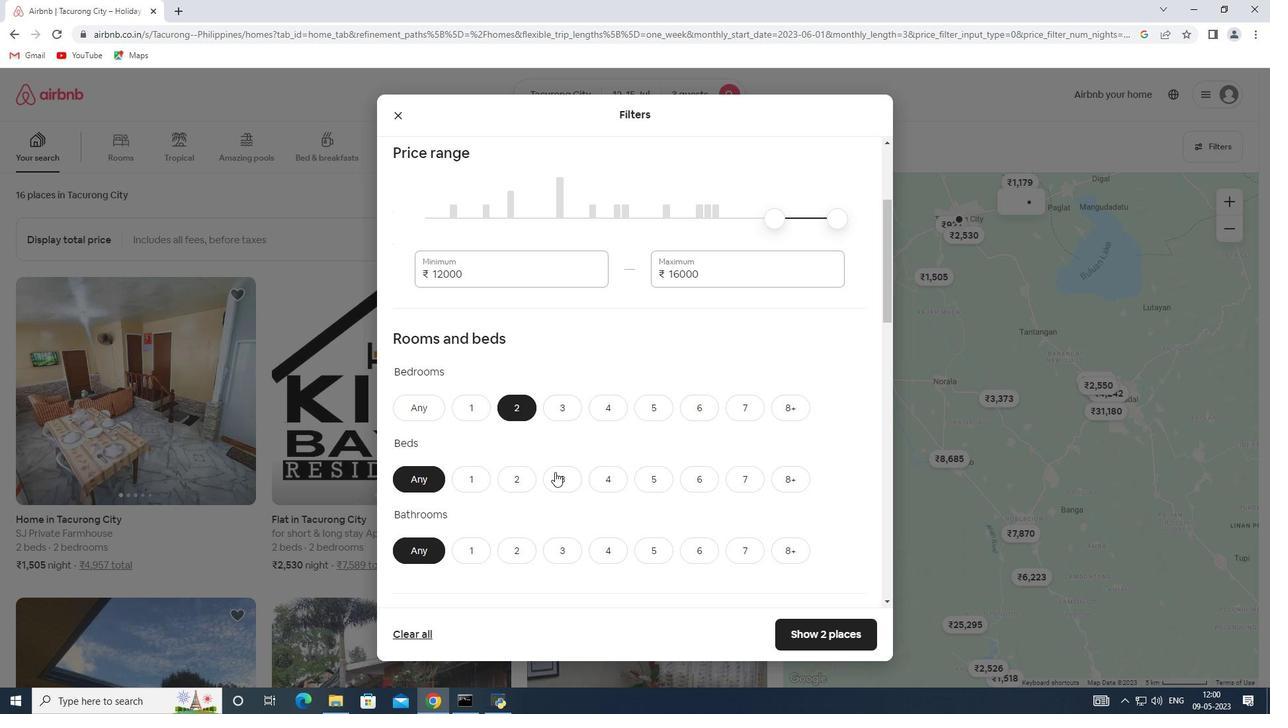 
Action: Mouse moved to (467, 546)
Screenshot: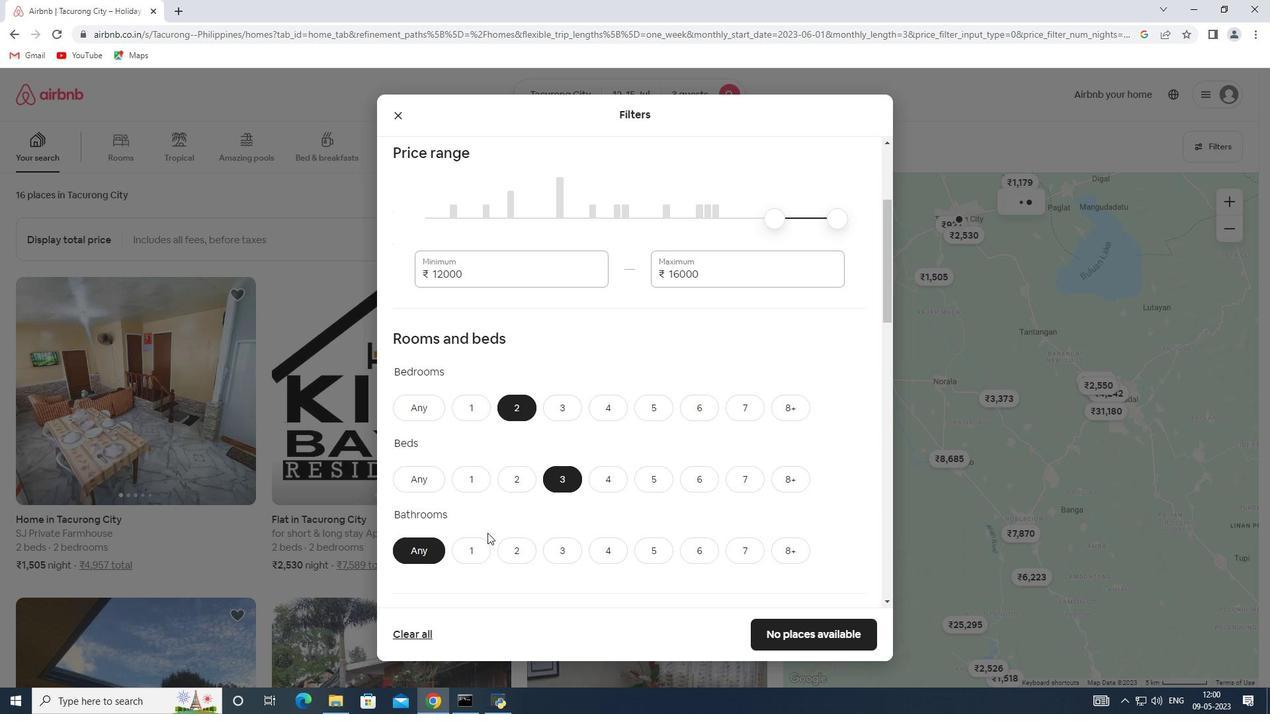 
Action: Mouse pressed left at (467, 546)
Screenshot: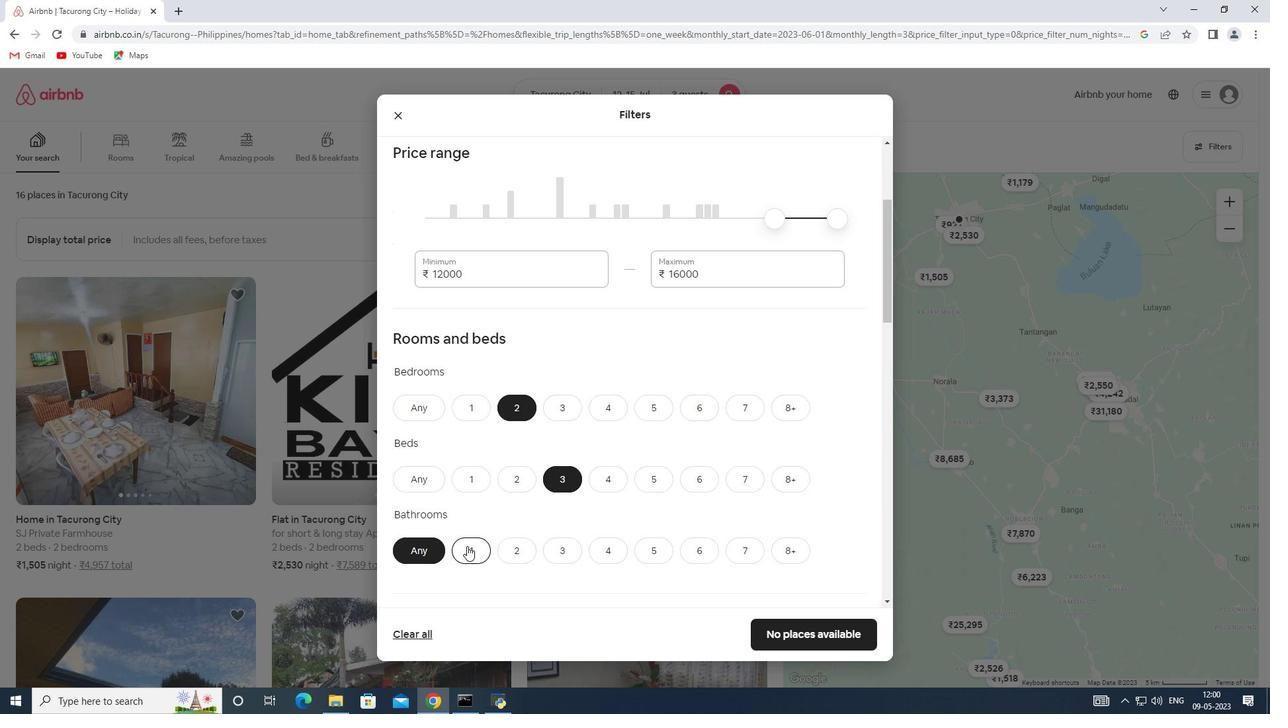 
Action: Mouse moved to (508, 436)
Screenshot: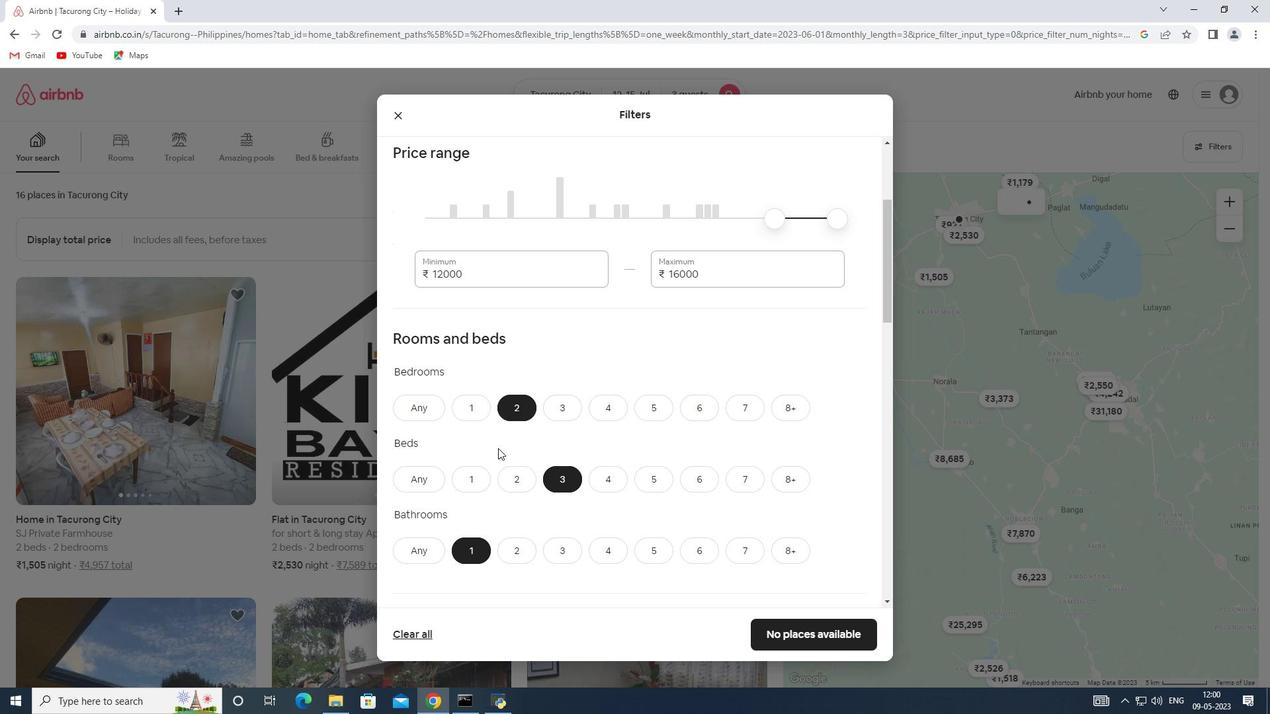 
Action: Mouse scrolled (508, 436) with delta (0, 0)
Screenshot: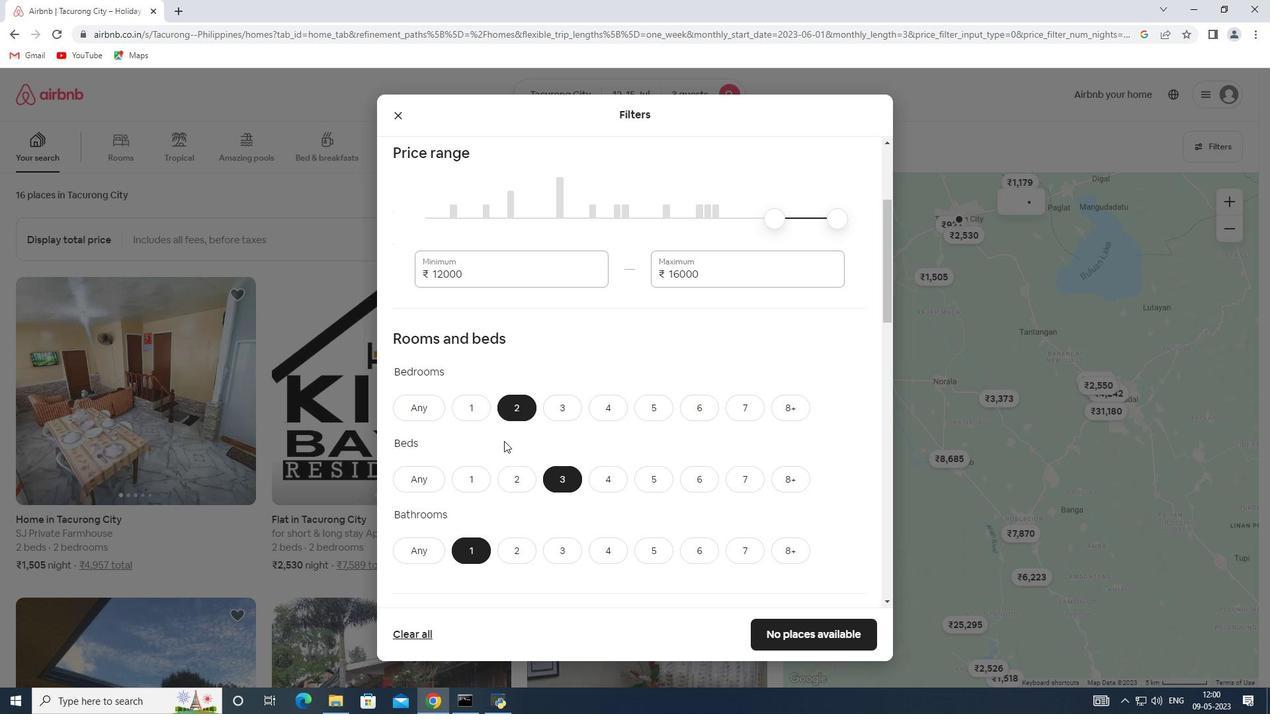 
Action: Mouse scrolled (508, 436) with delta (0, 0)
Screenshot: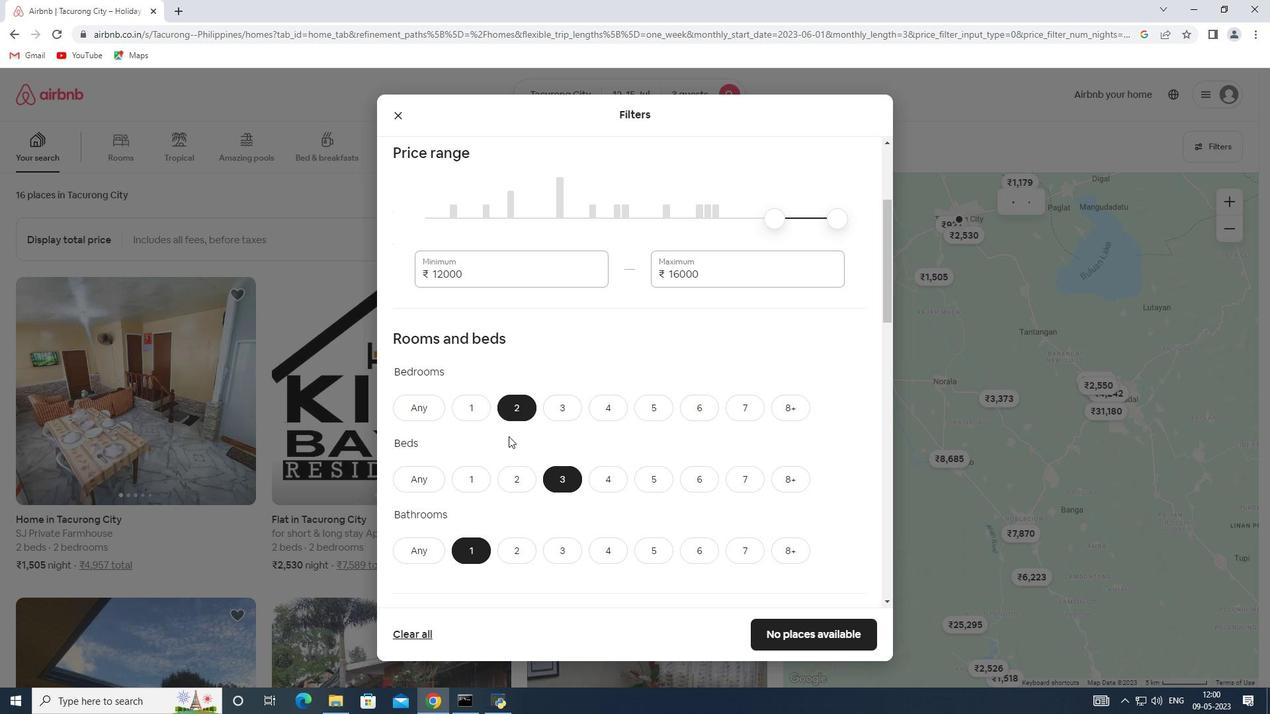 
Action: Mouse scrolled (508, 436) with delta (0, 0)
Screenshot: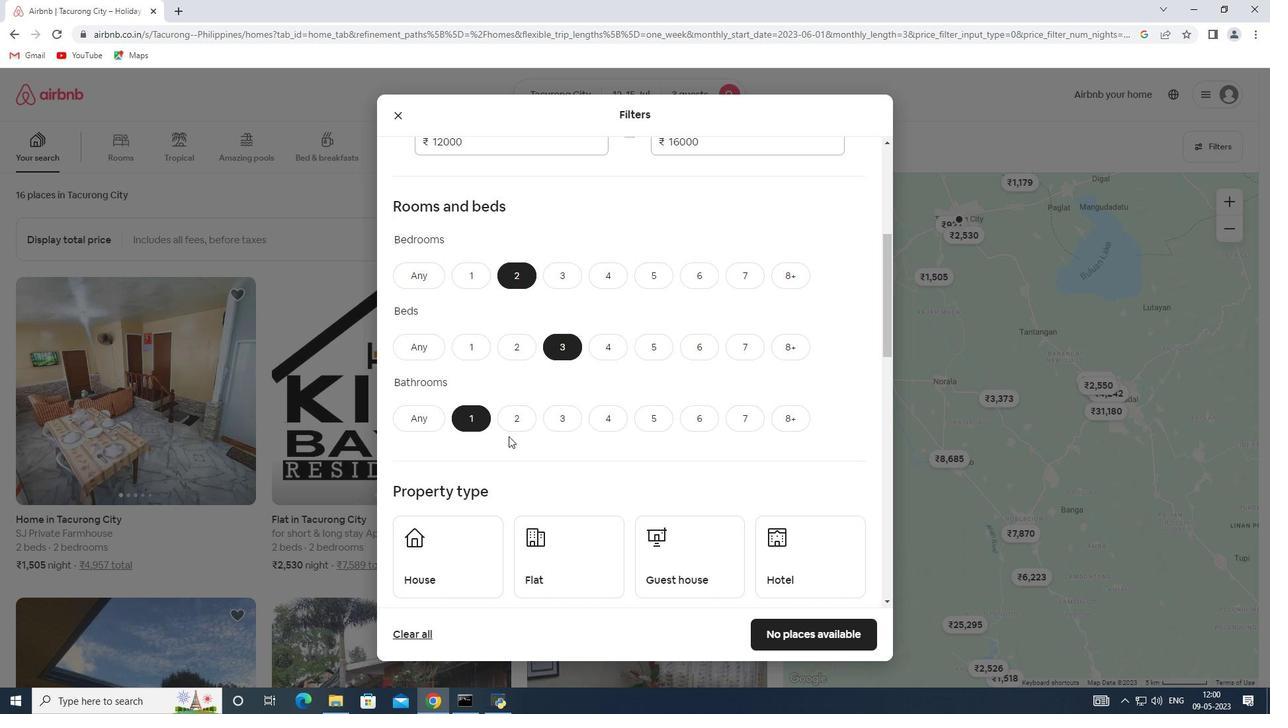 
Action: Mouse scrolled (508, 436) with delta (0, 0)
Screenshot: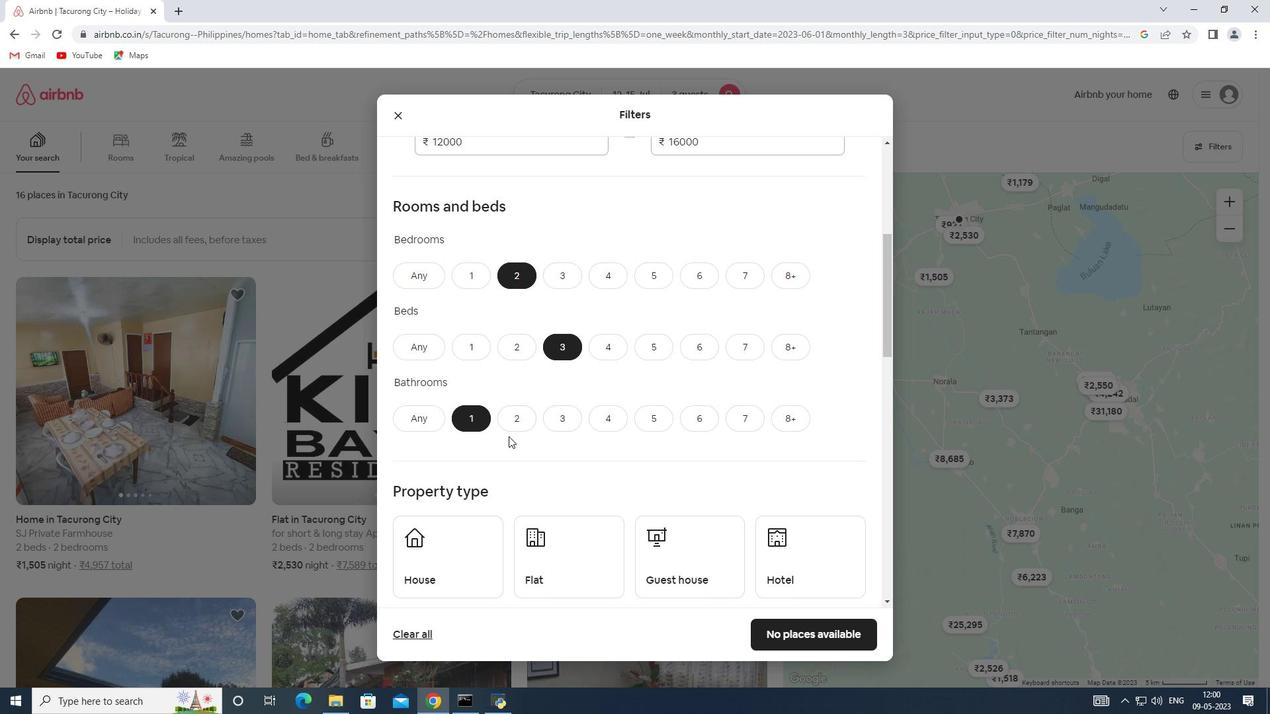
Action: Mouse scrolled (508, 436) with delta (0, 0)
Screenshot: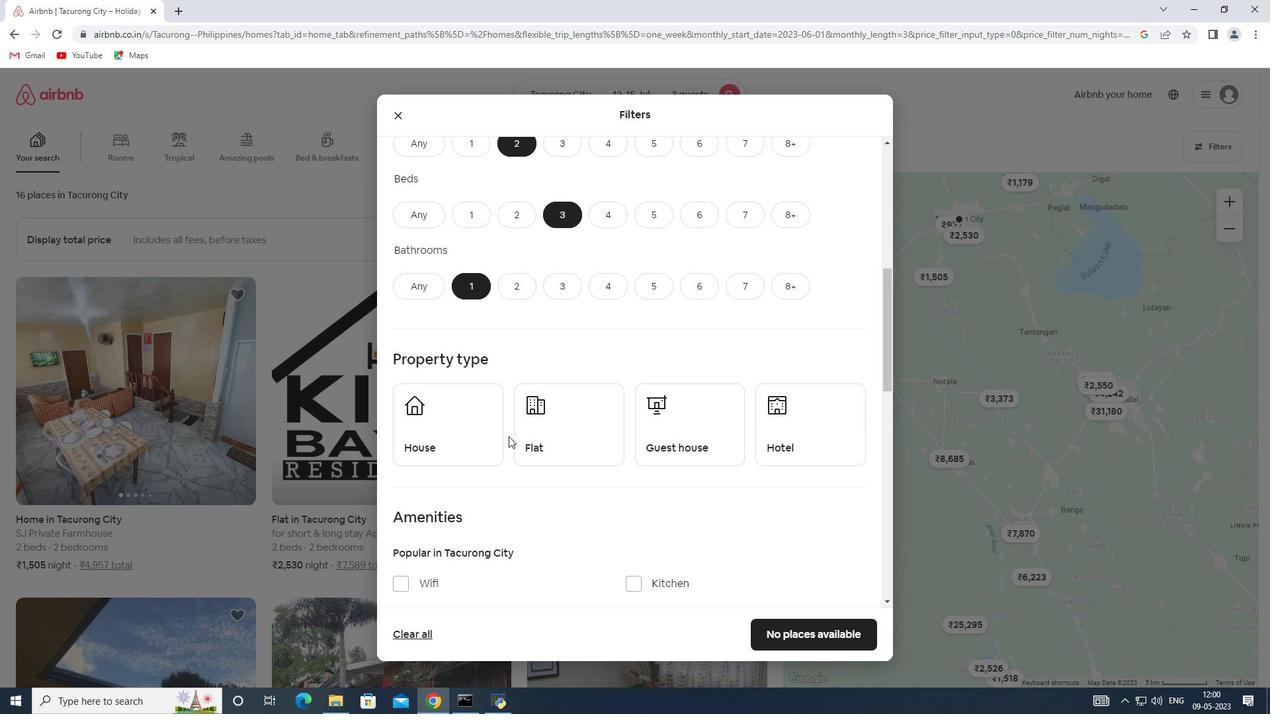 
Action: Mouse moved to (469, 384)
Screenshot: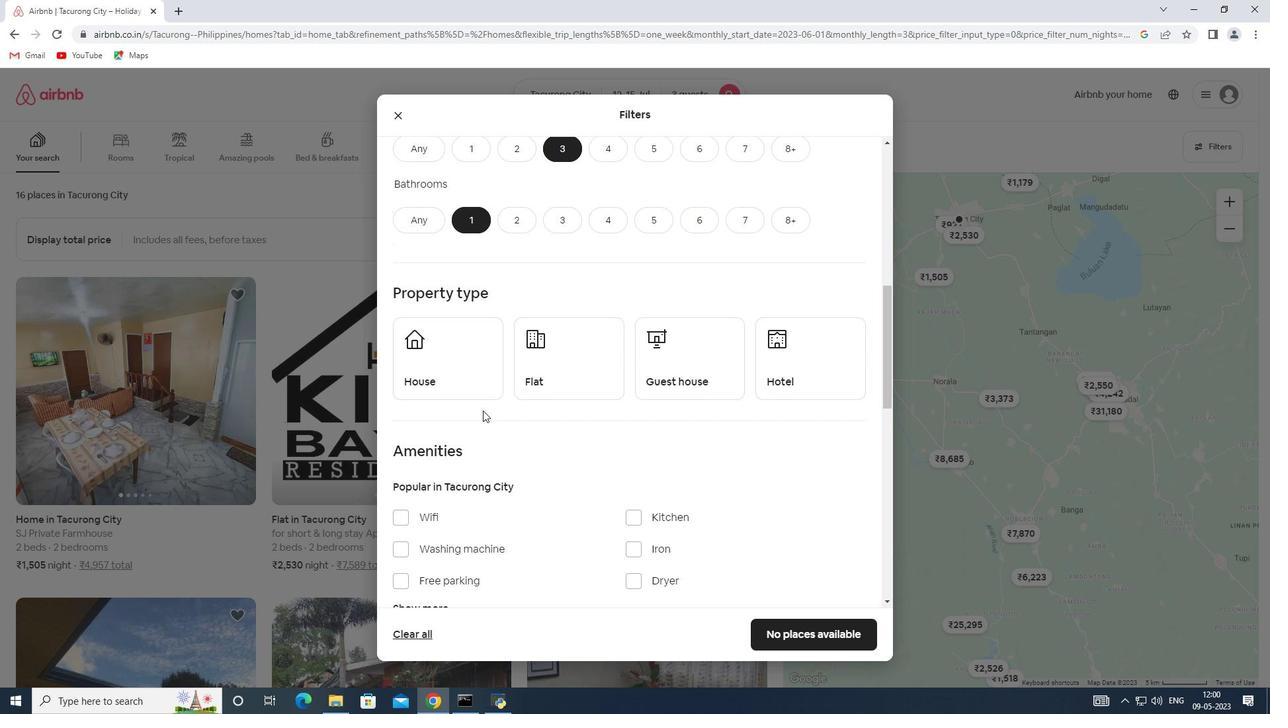 
Action: Mouse pressed left at (469, 384)
Screenshot: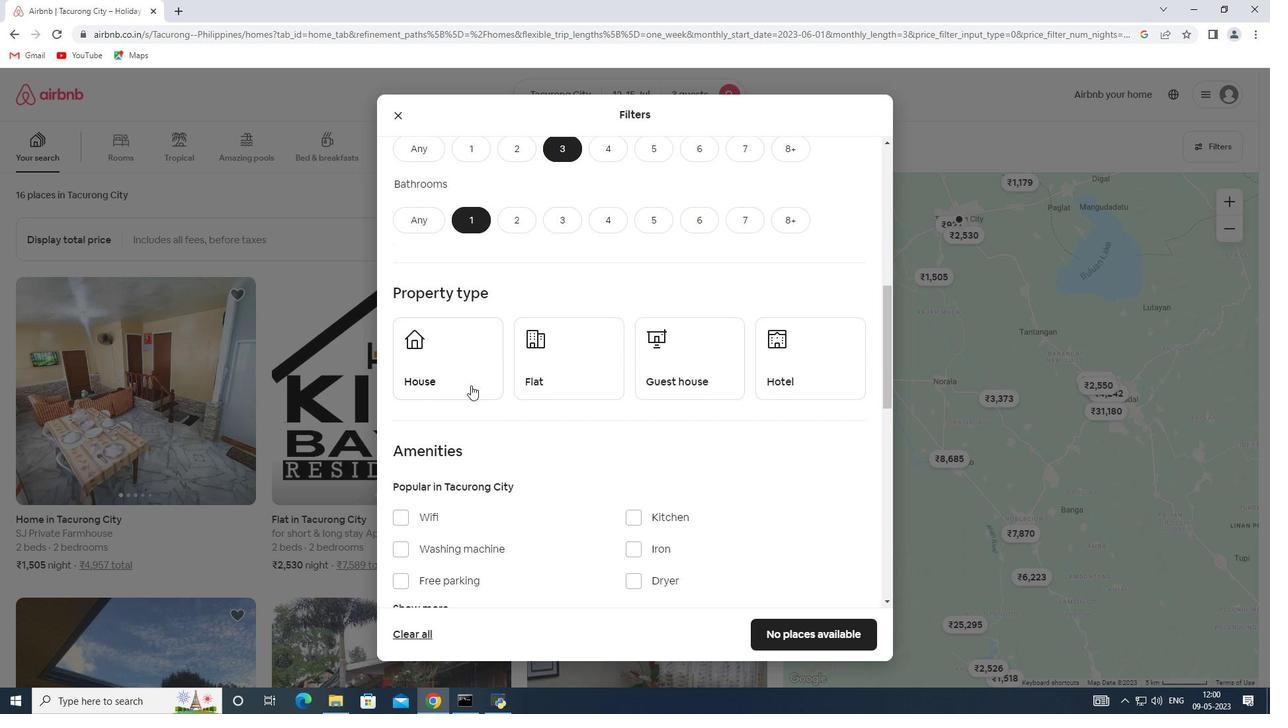
Action: Mouse moved to (563, 381)
Screenshot: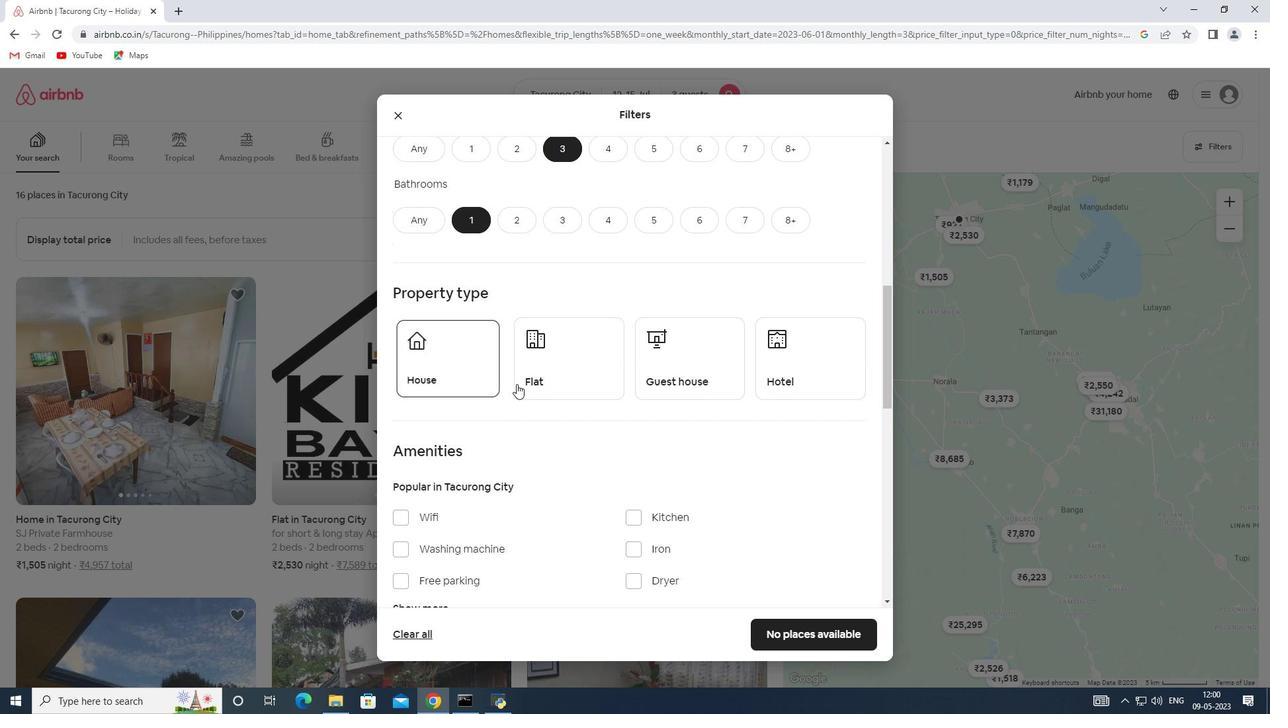 
Action: Mouse pressed left at (563, 381)
Screenshot: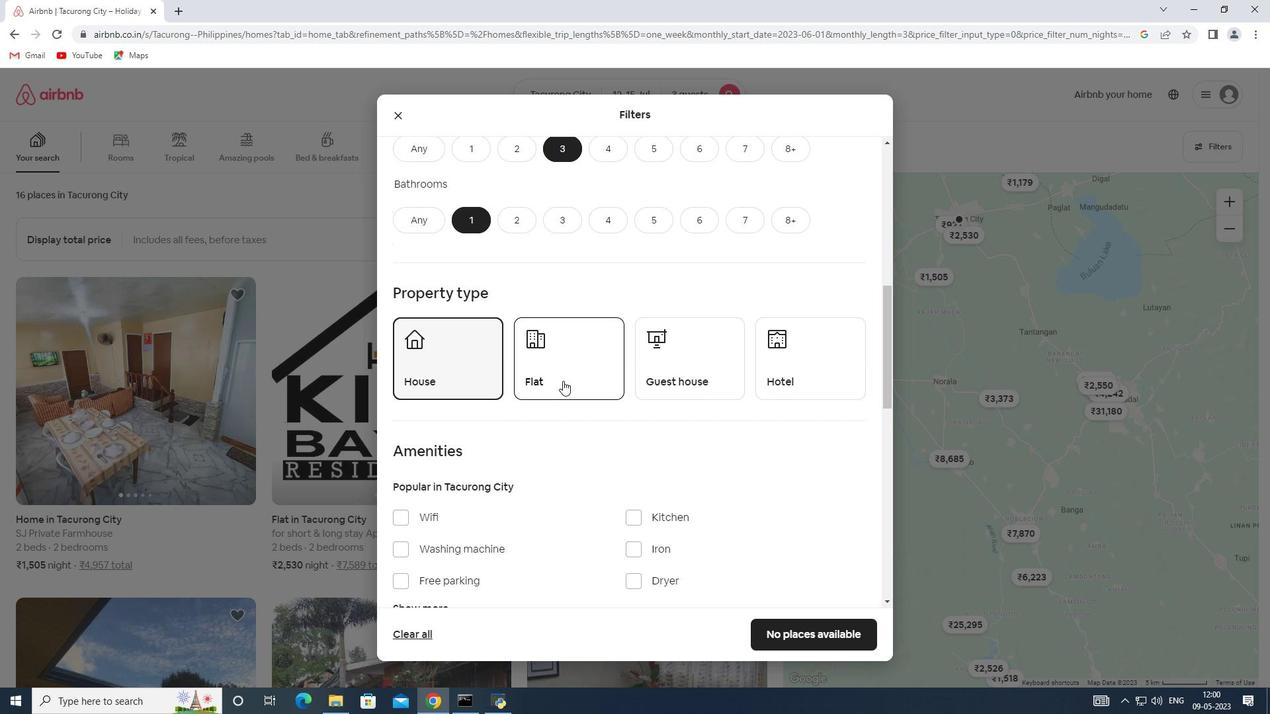 
Action: Mouse moved to (707, 365)
Screenshot: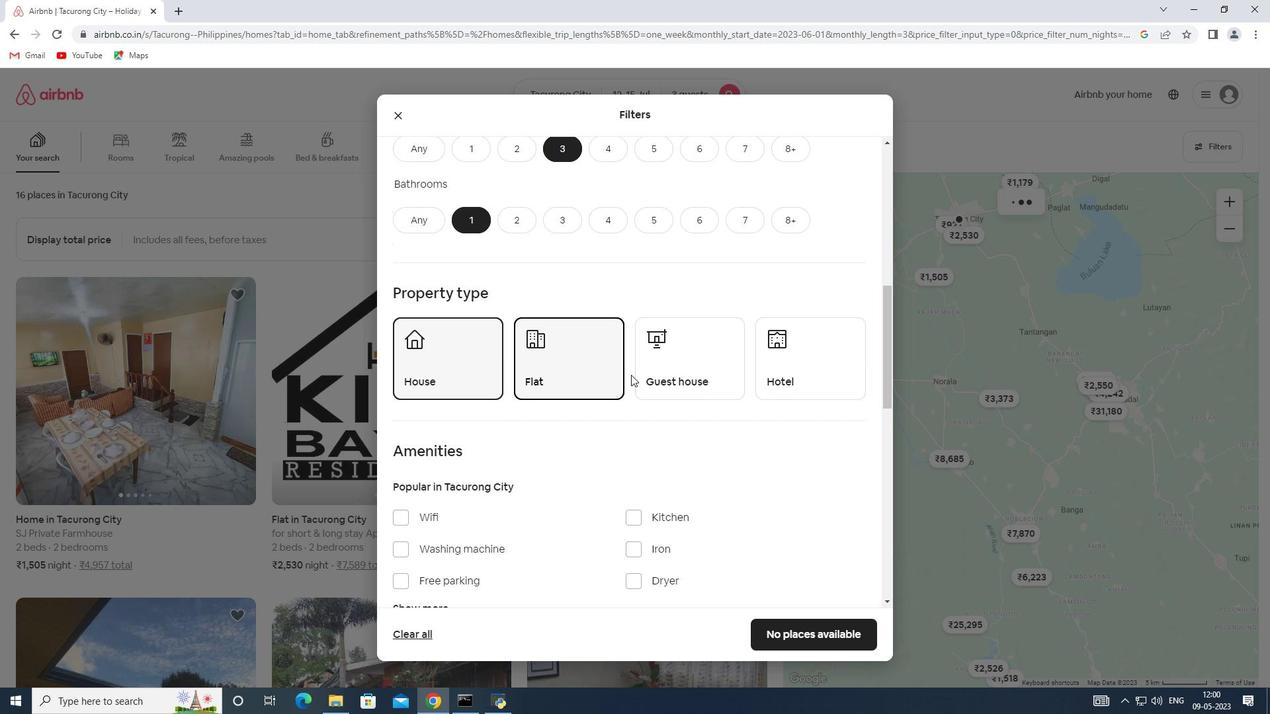 
Action: Mouse pressed left at (707, 365)
Screenshot: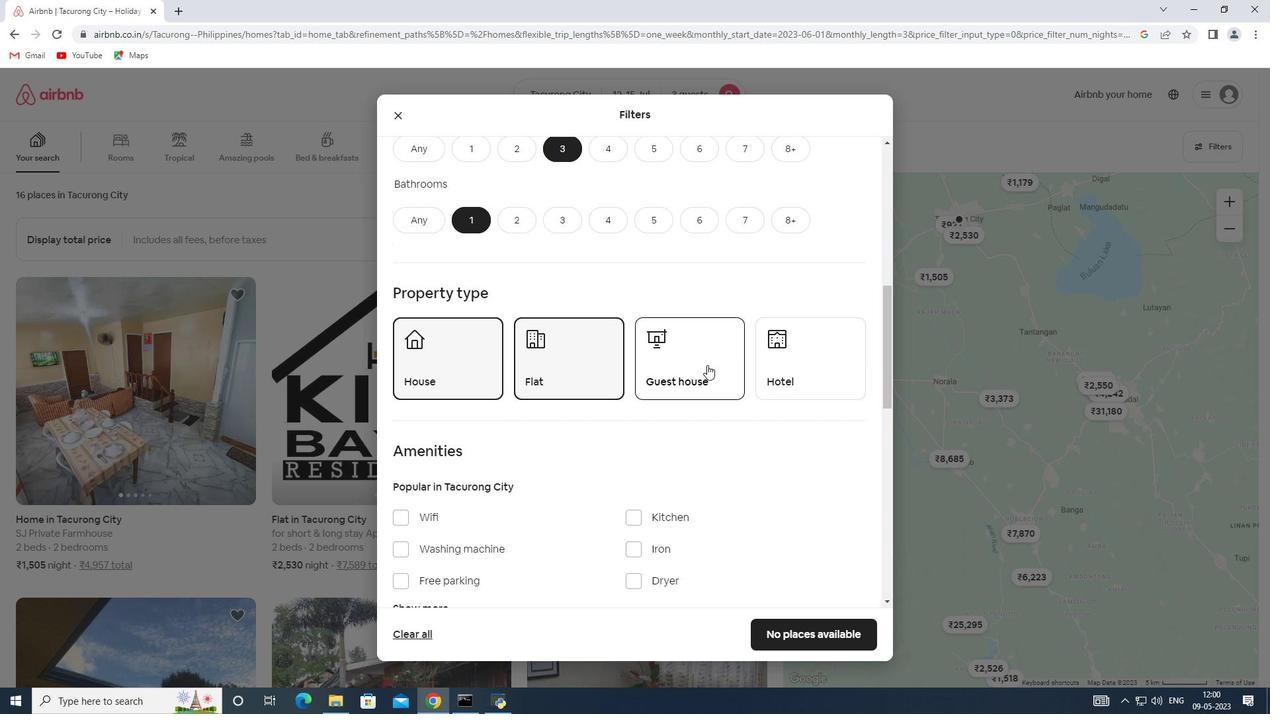 
Action: Mouse moved to (532, 373)
Screenshot: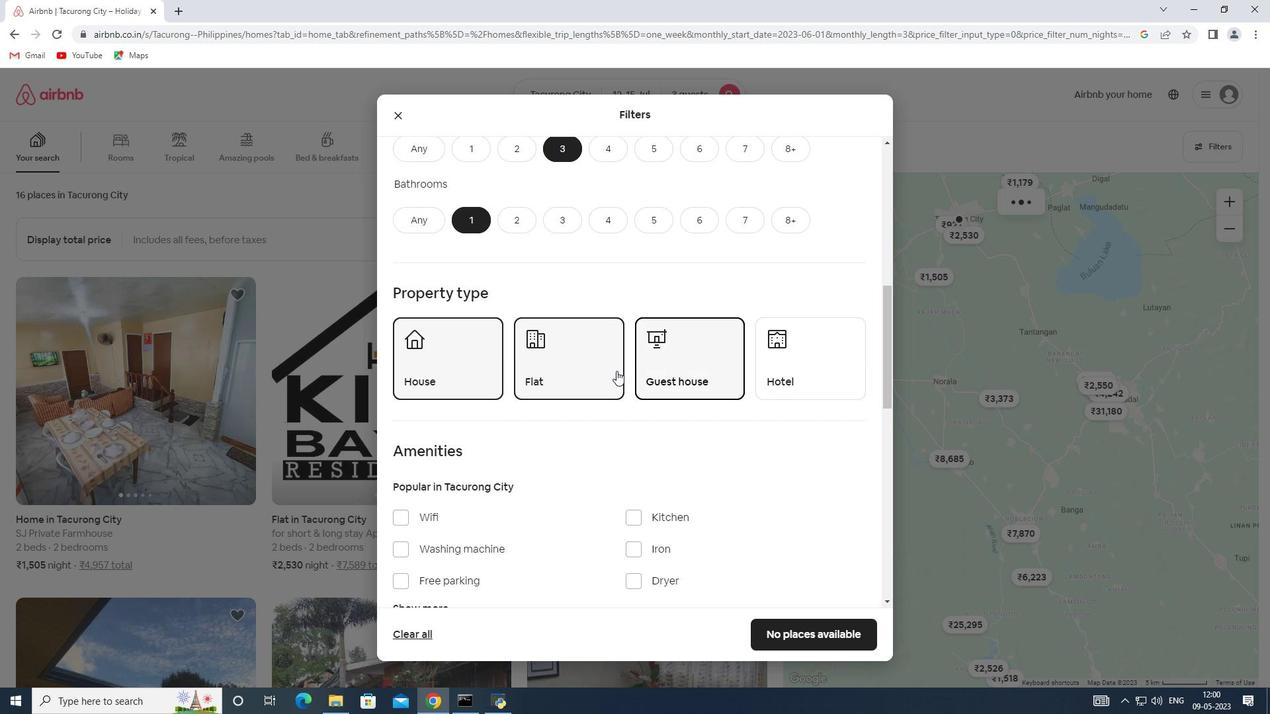 
Action: Mouse scrolled (532, 372) with delta (0, 0)
Screenshot: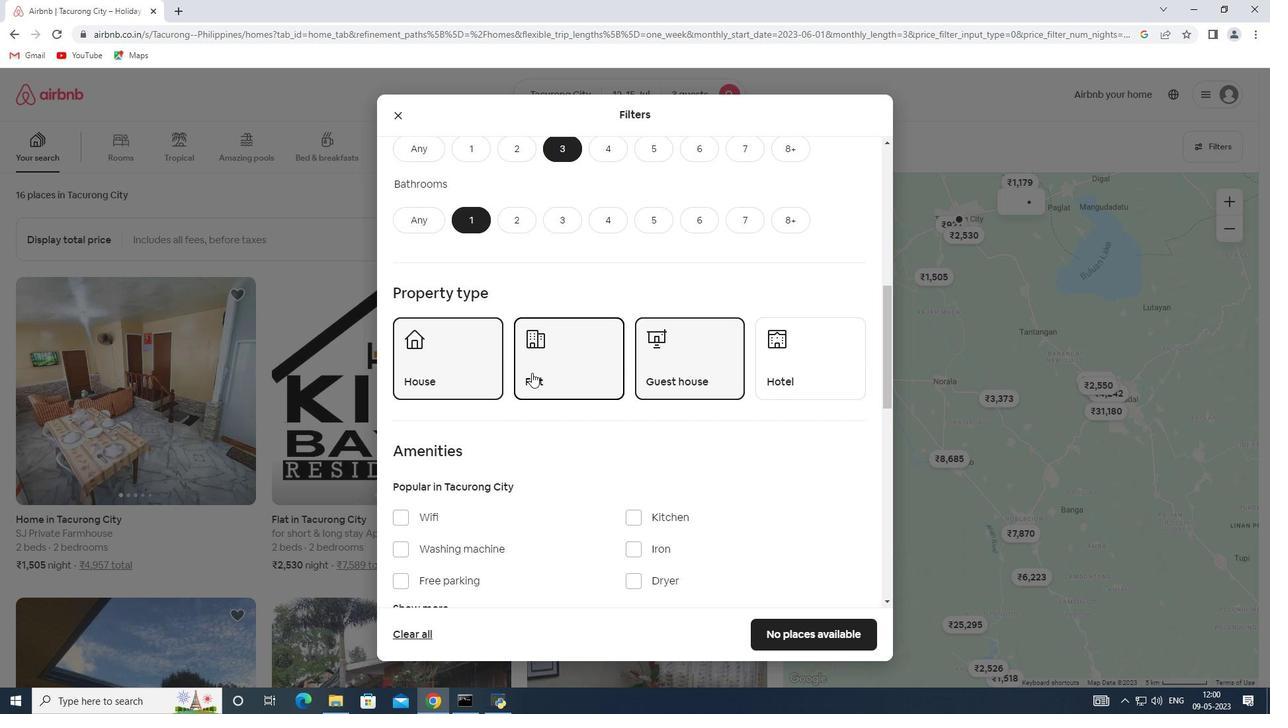 
Action: Mouse scrolled (532, 372) with delta (0, 0)
Screenshot: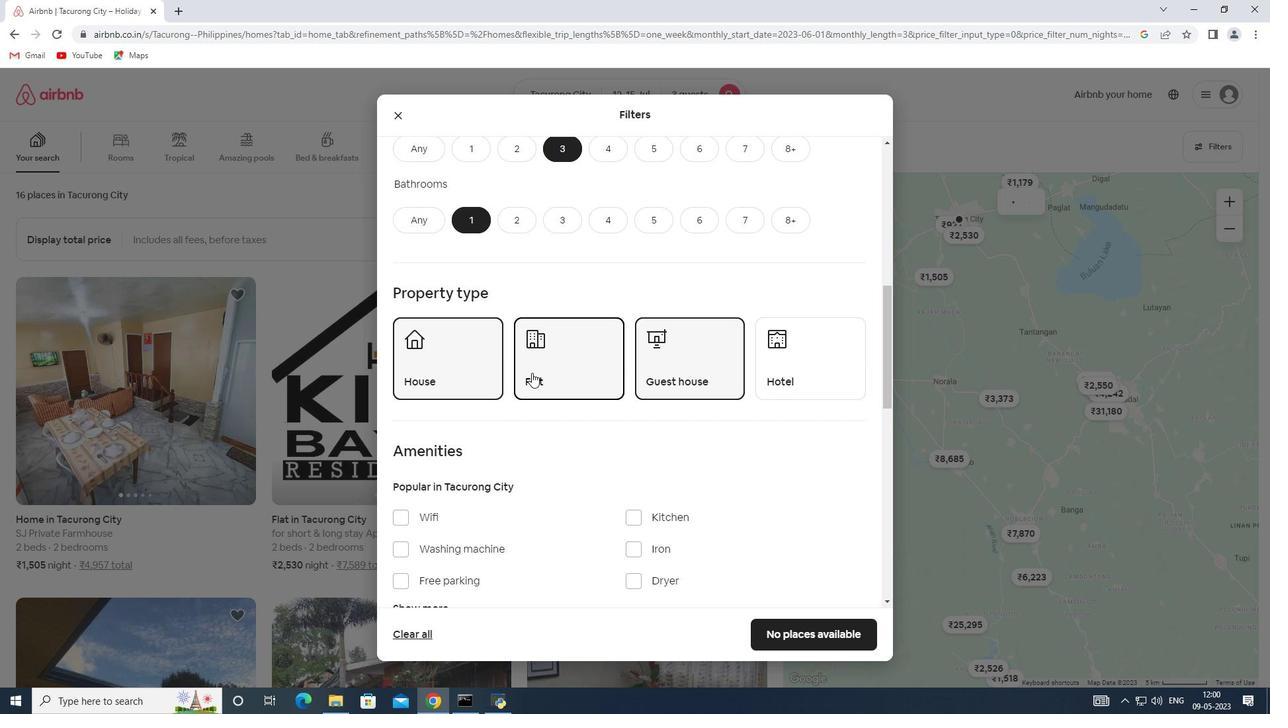 
Action: Mouse scrolled (532, 372) with delta (0, 0)
Screenshot: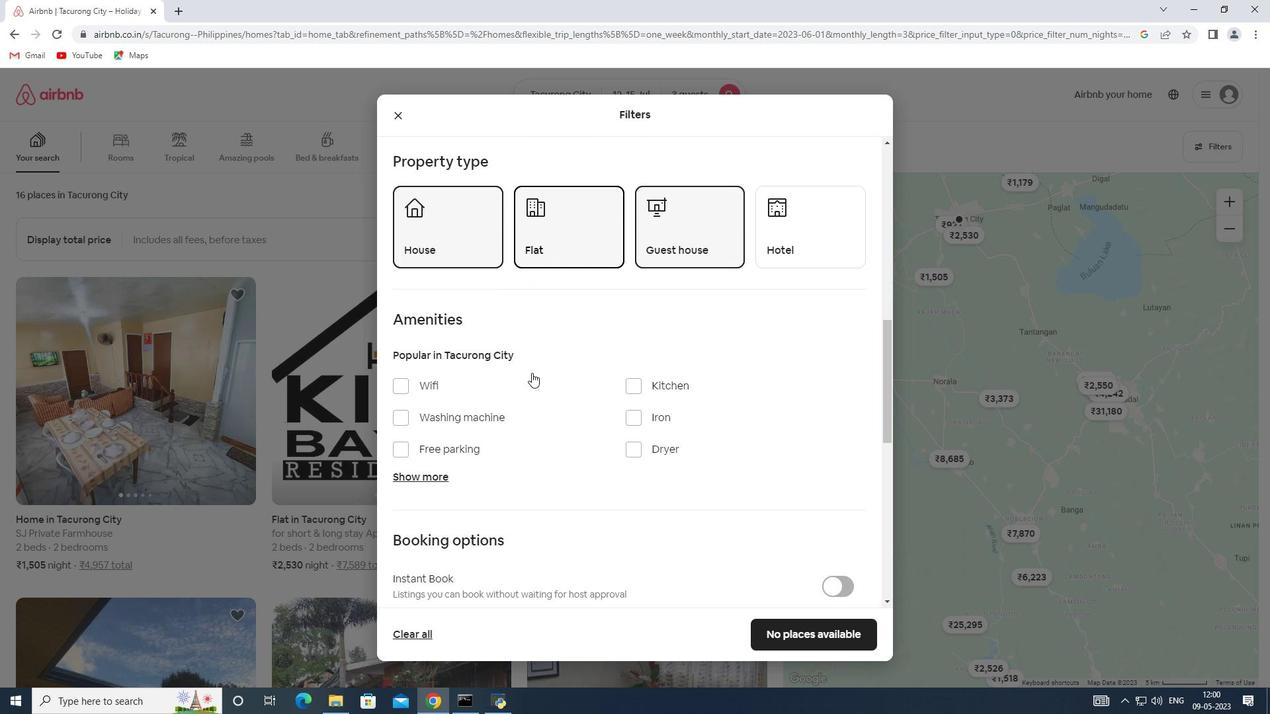 
Action: Mouse scrolled (532, 372) with delta (0, 0)
Screenshot: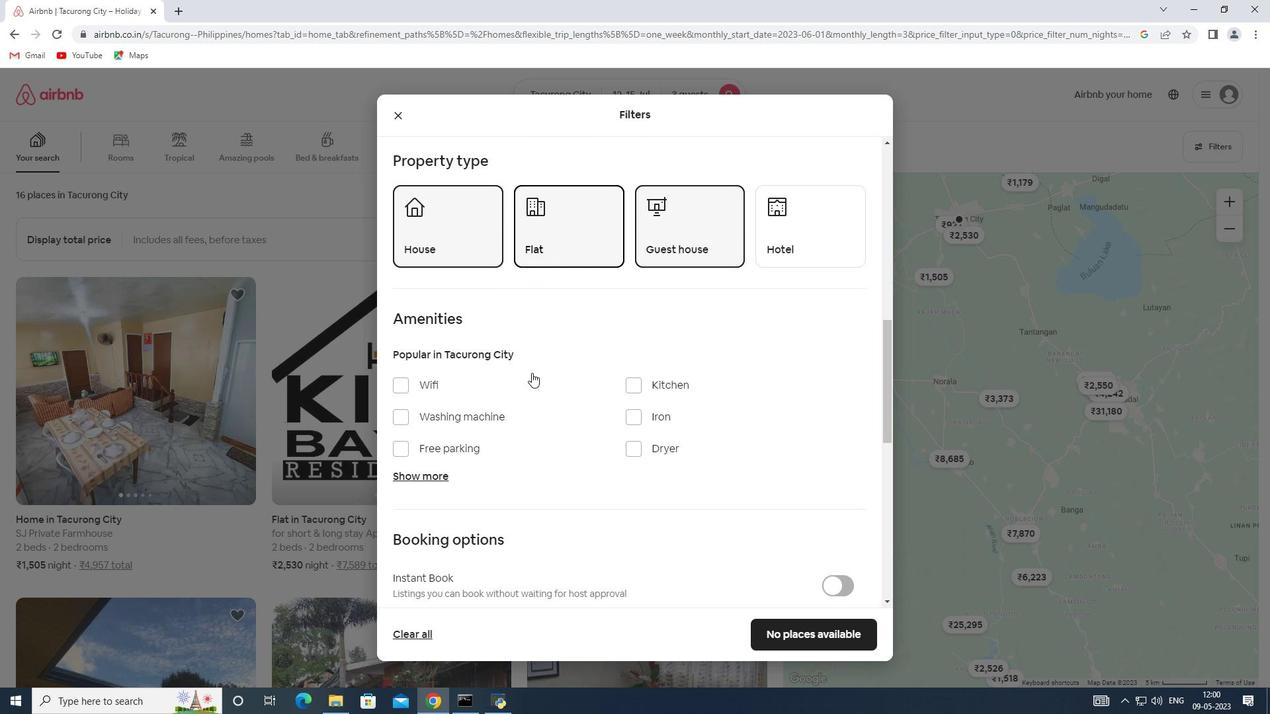 
Action: Mouse scrolled (532, 372) with delta (0, 0)
Screenshot: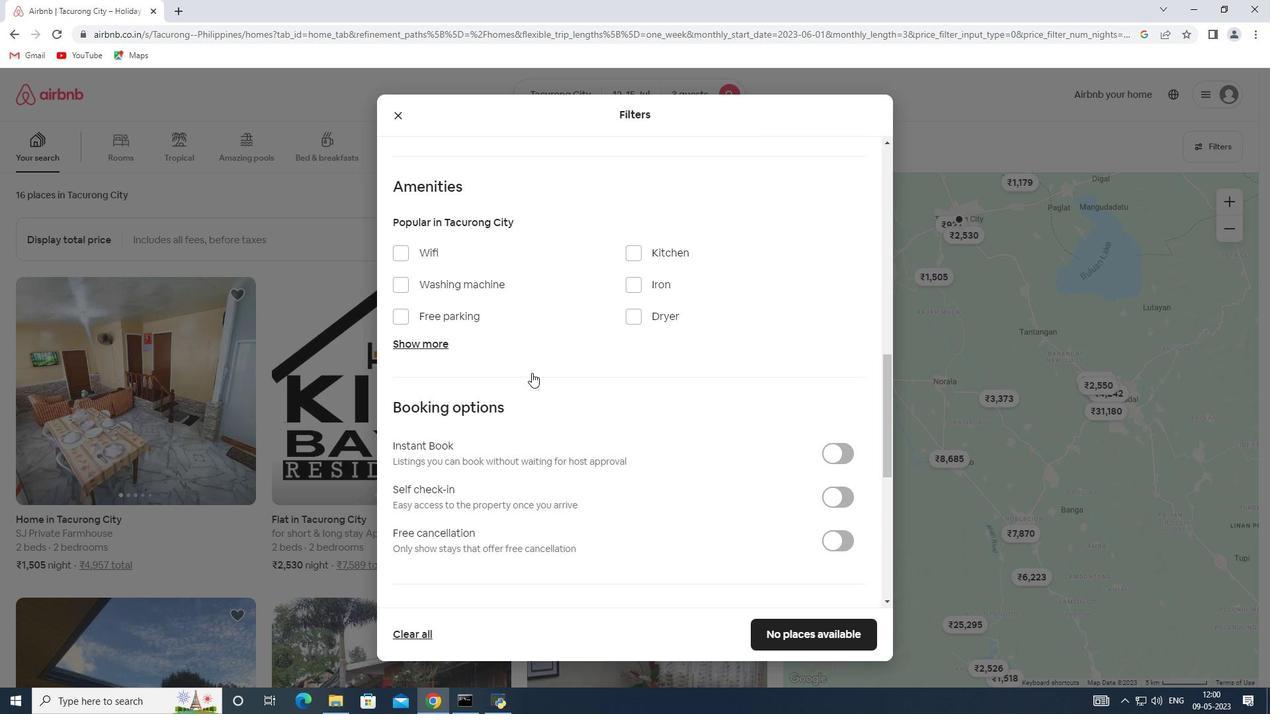 
Action: Mouse moved to (831, 426)
Screenshot: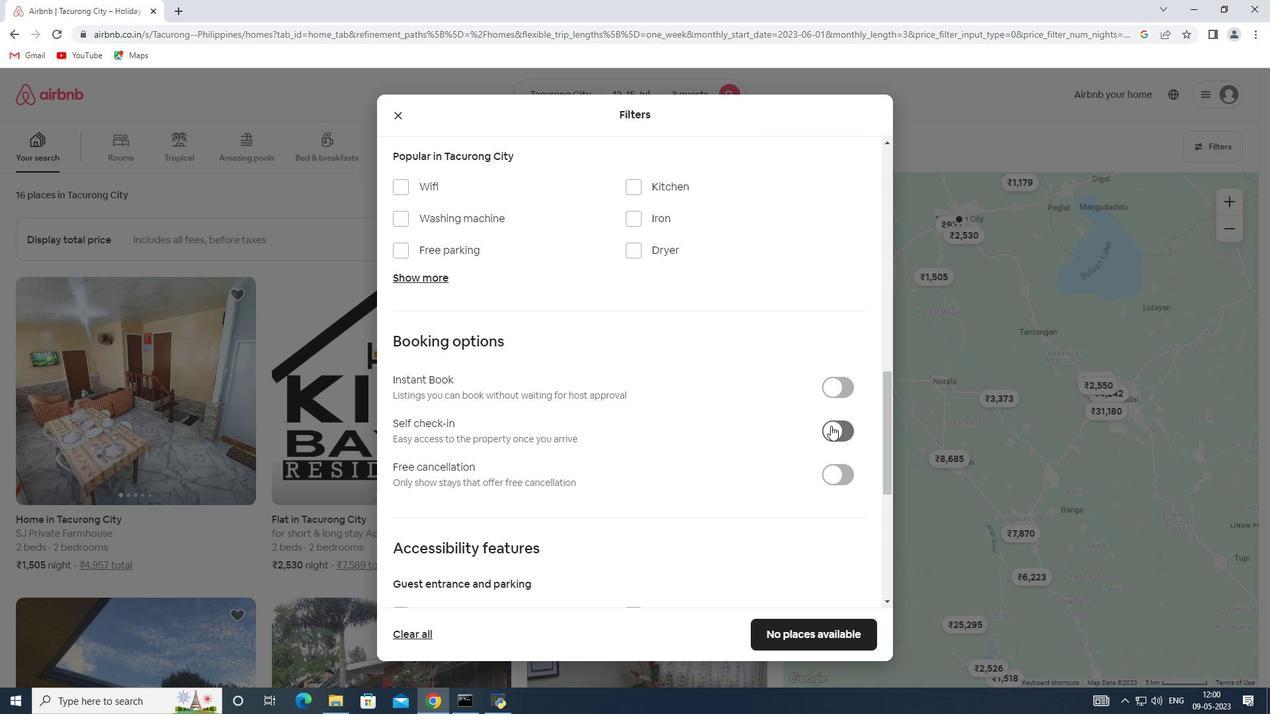 
Action: Mouse pressed left at (831, 426)
Screenshot: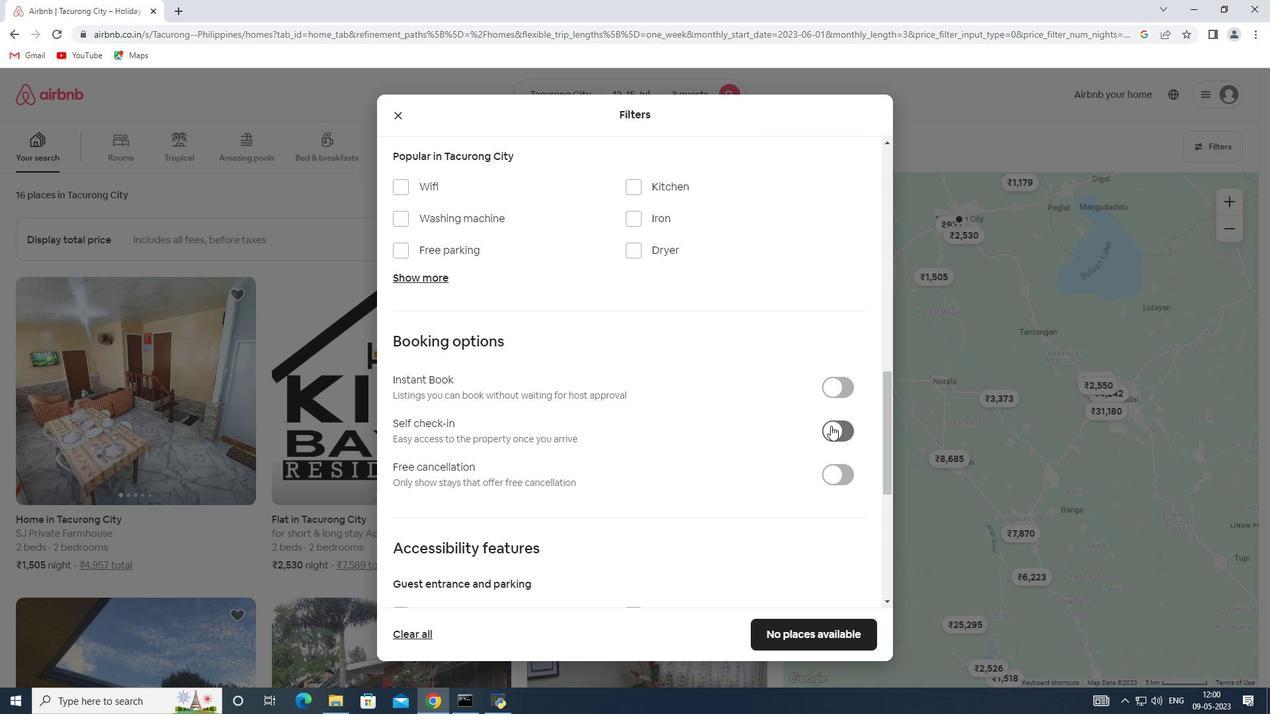 
Action: Mouse moved to (522, 436)
Screenshot: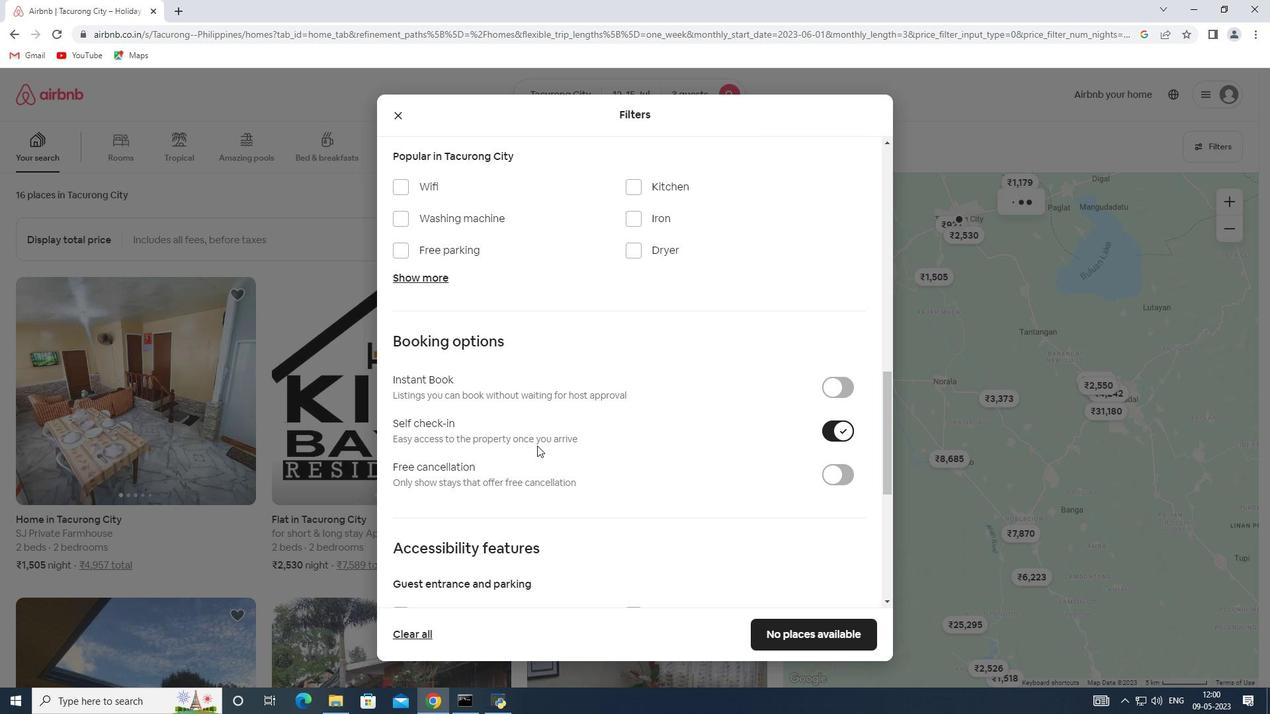 
Action: Mouse scrolled (522, 436) with delta (0, 0)
Screenshot: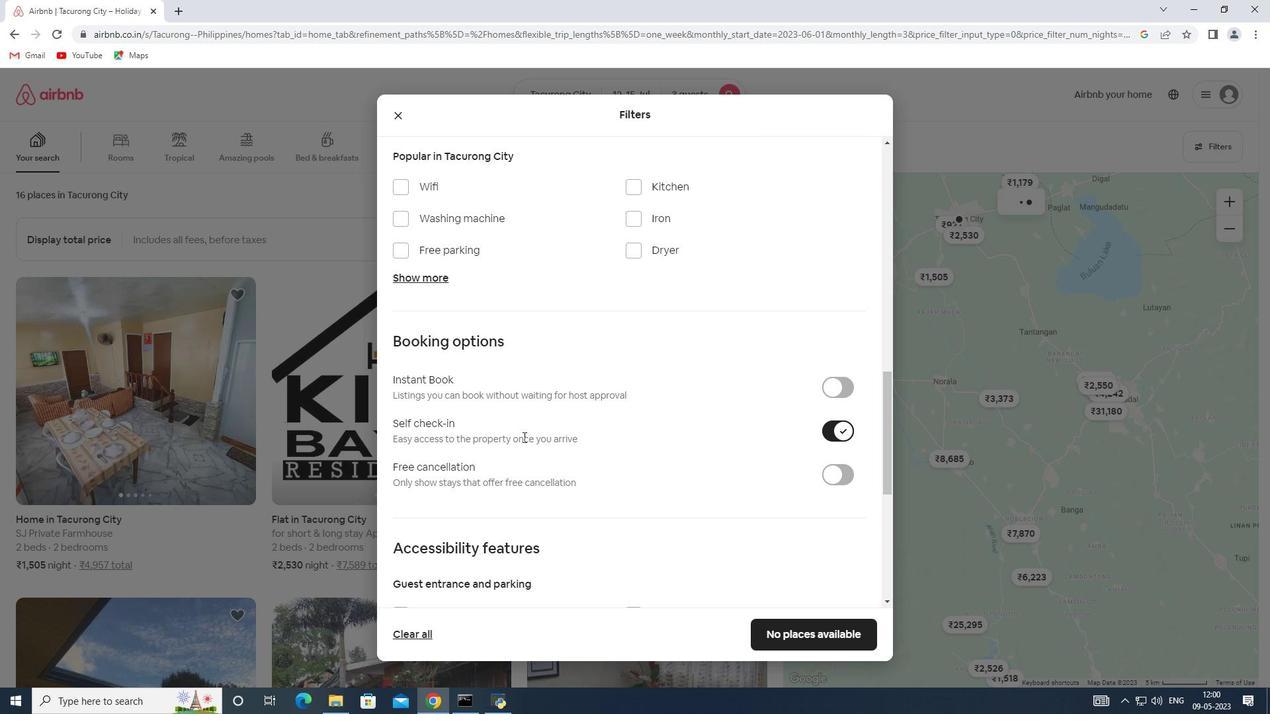 
Action: Mouse scrolled (522, 436) with delta (0, 0)
Screenshot: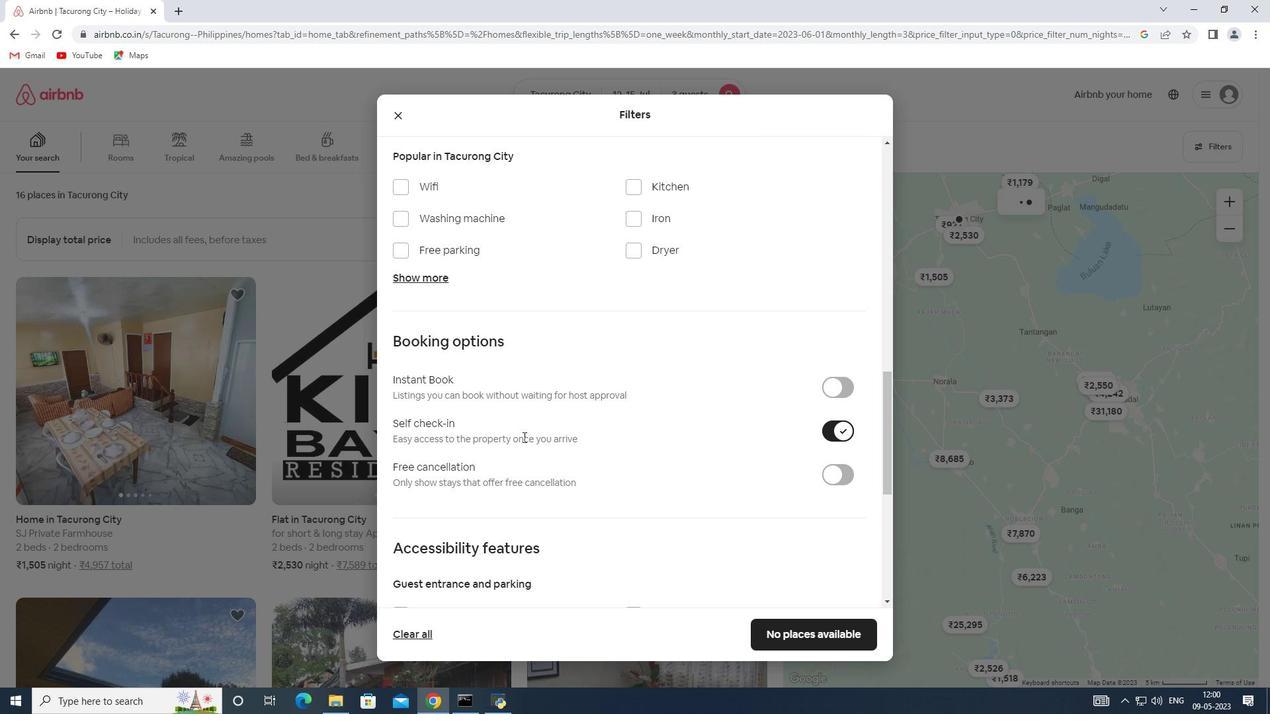 
Action: Mouse scrolled (522, 436) with delta (0, 0)
Screenshot: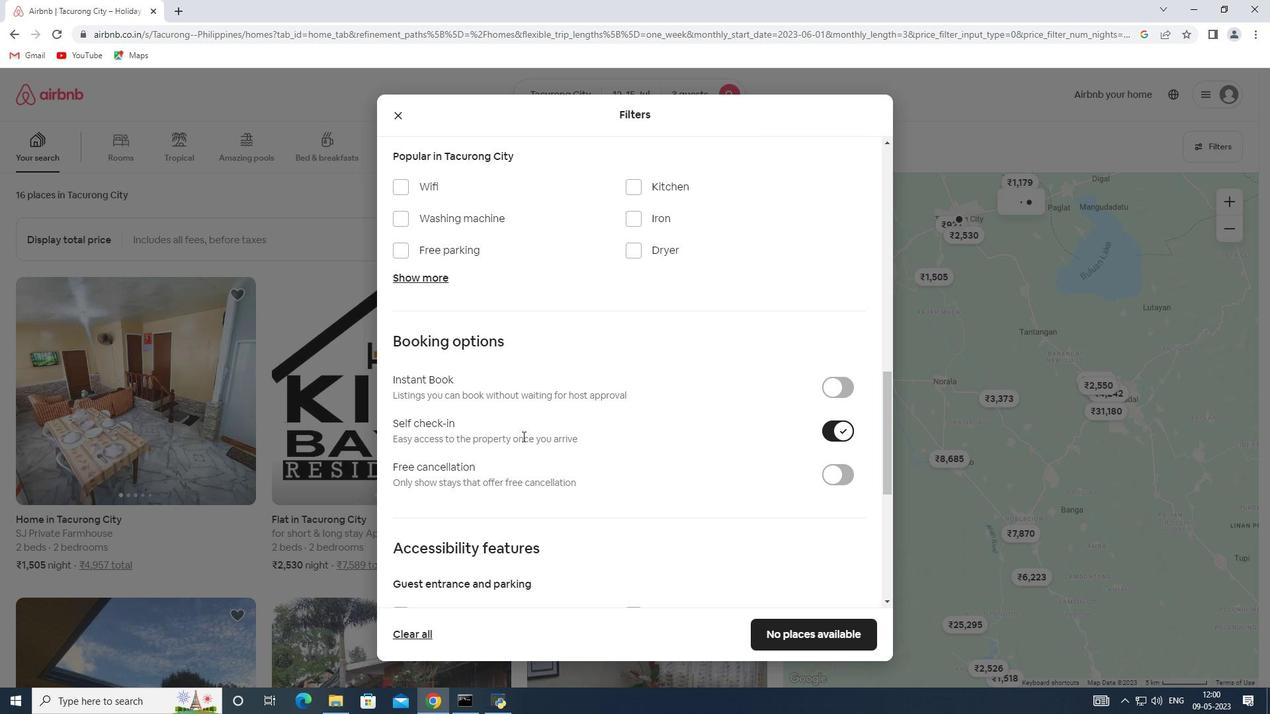 
Action: Mouse scrolled (522, 436) with delta (0, 0)
Screenshot: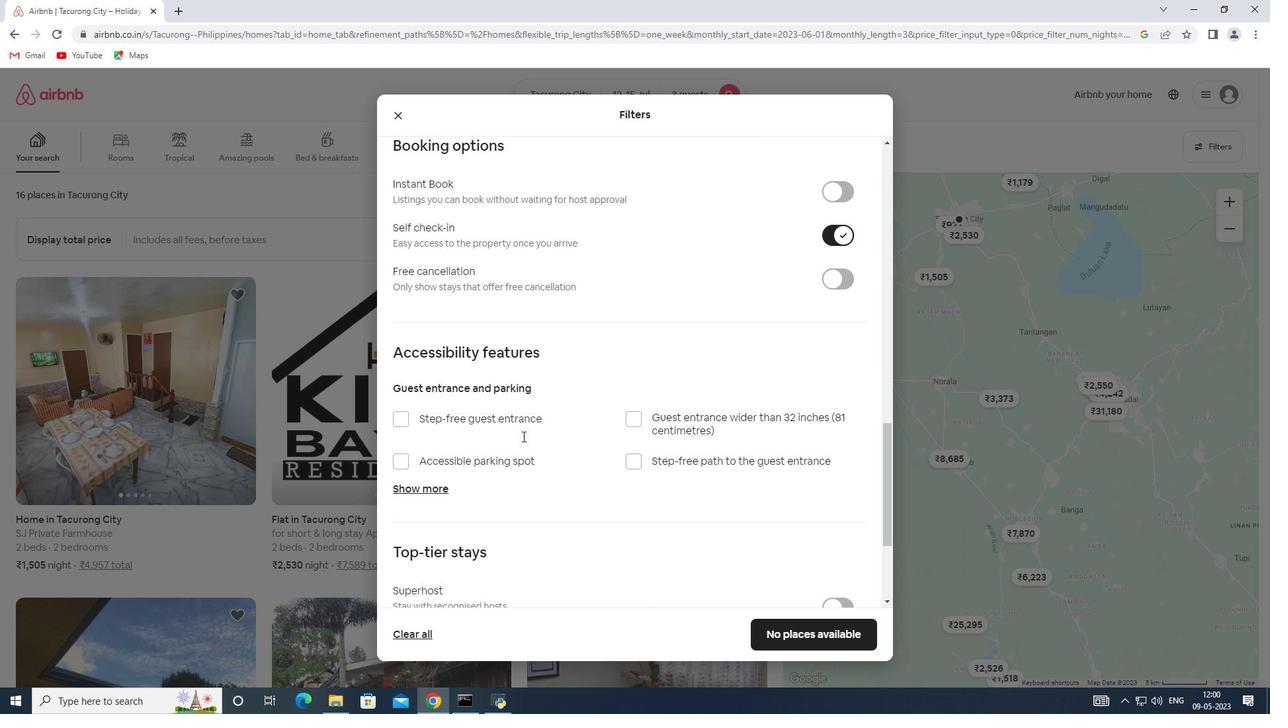
Action: Mouse scrolled (522, 436) with delta (0, 0)
Screenshot: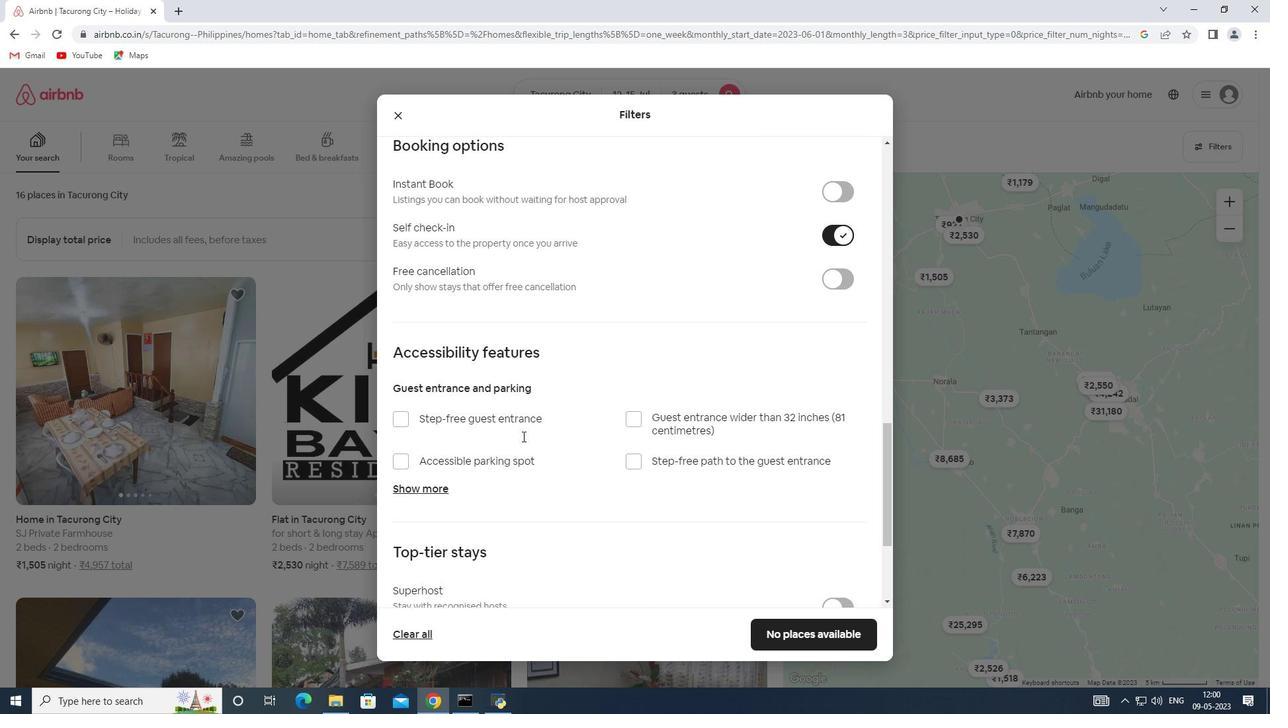 
Action: Mouse scrolled (522, 436) with delta (0, 0)
Screenshot: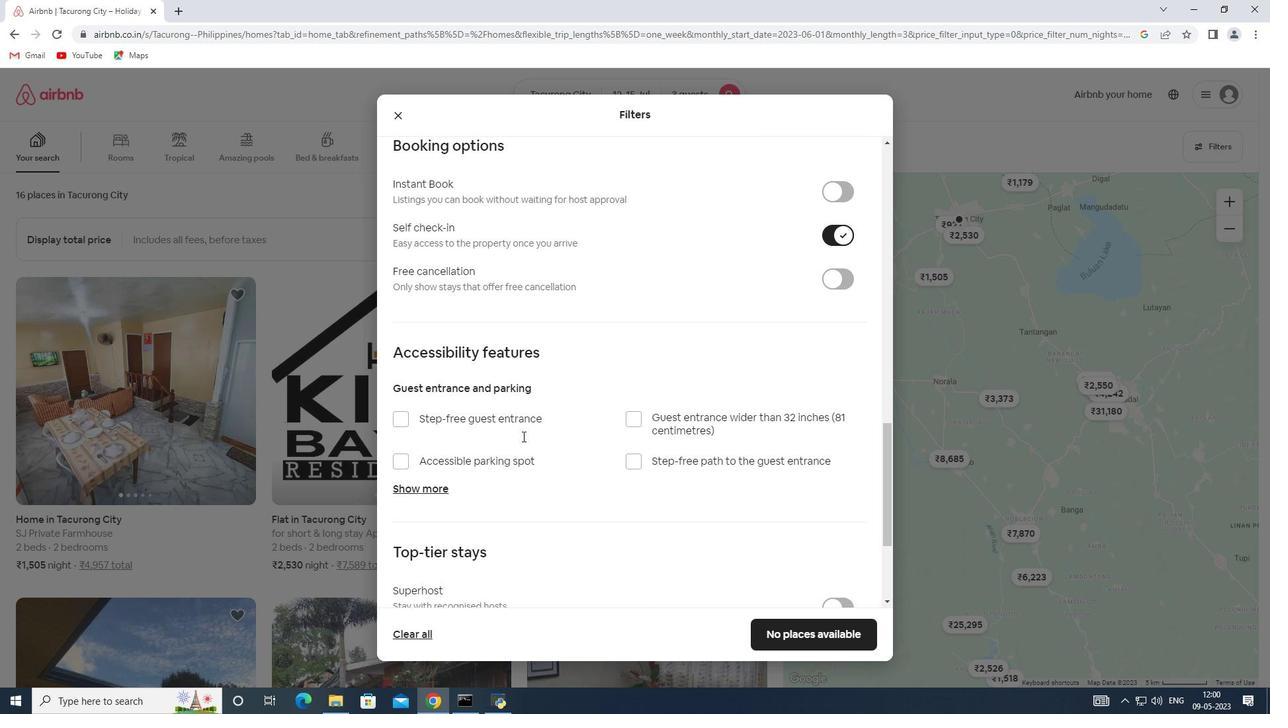 
Action: Mouse scrolled (522, 436) with delta (0, 0)
Screenshot: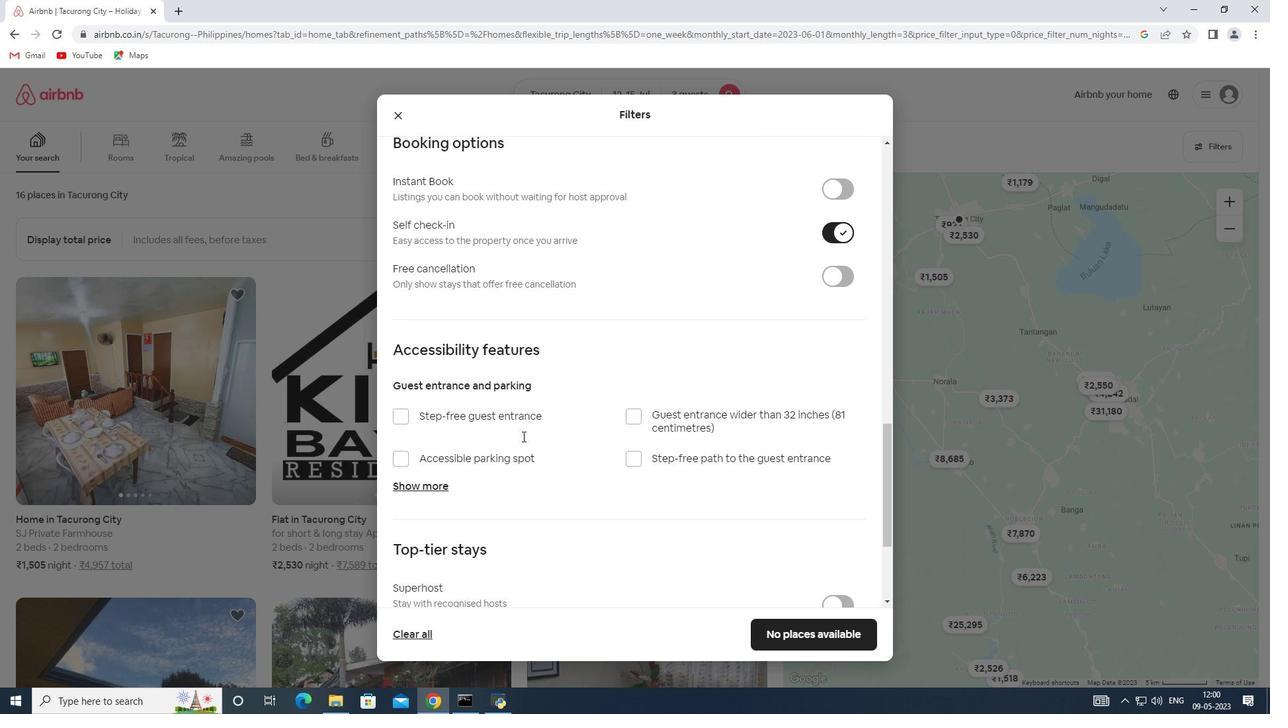 
Action: Mouse moved to (430, 539)
Screenshot: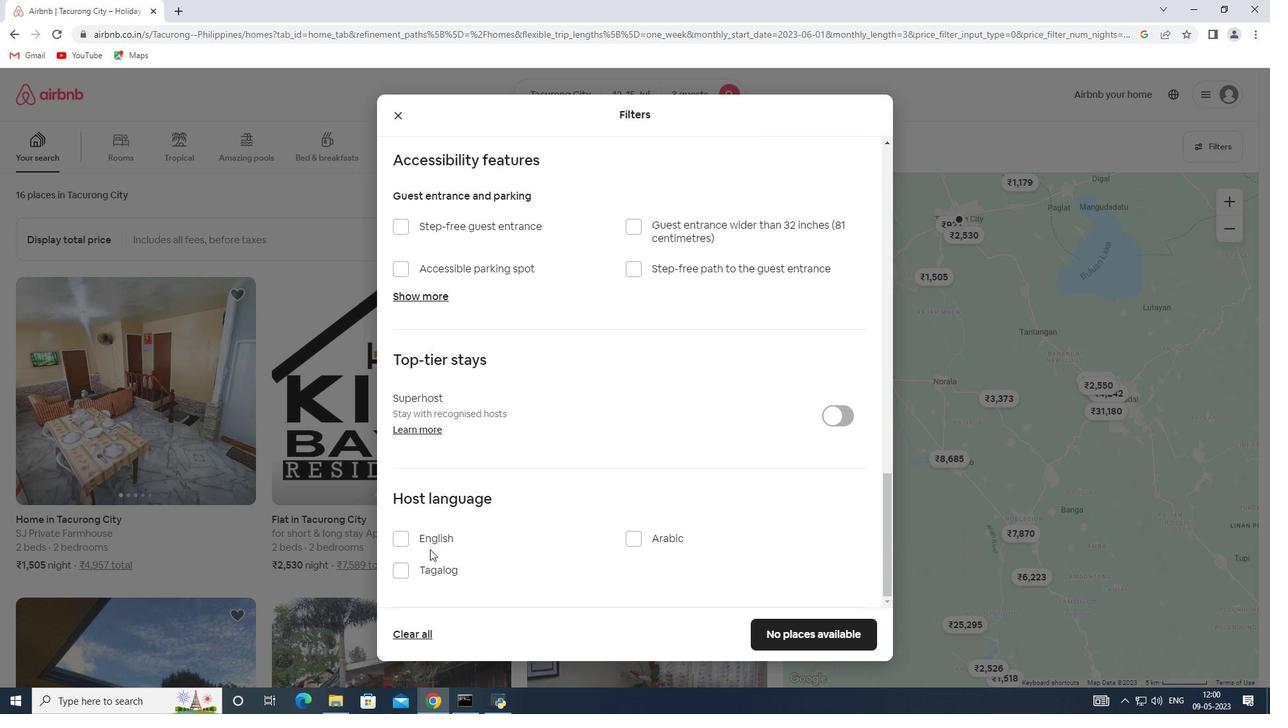 
Action: Mouse pressed left at (430, 539)
Screenshot: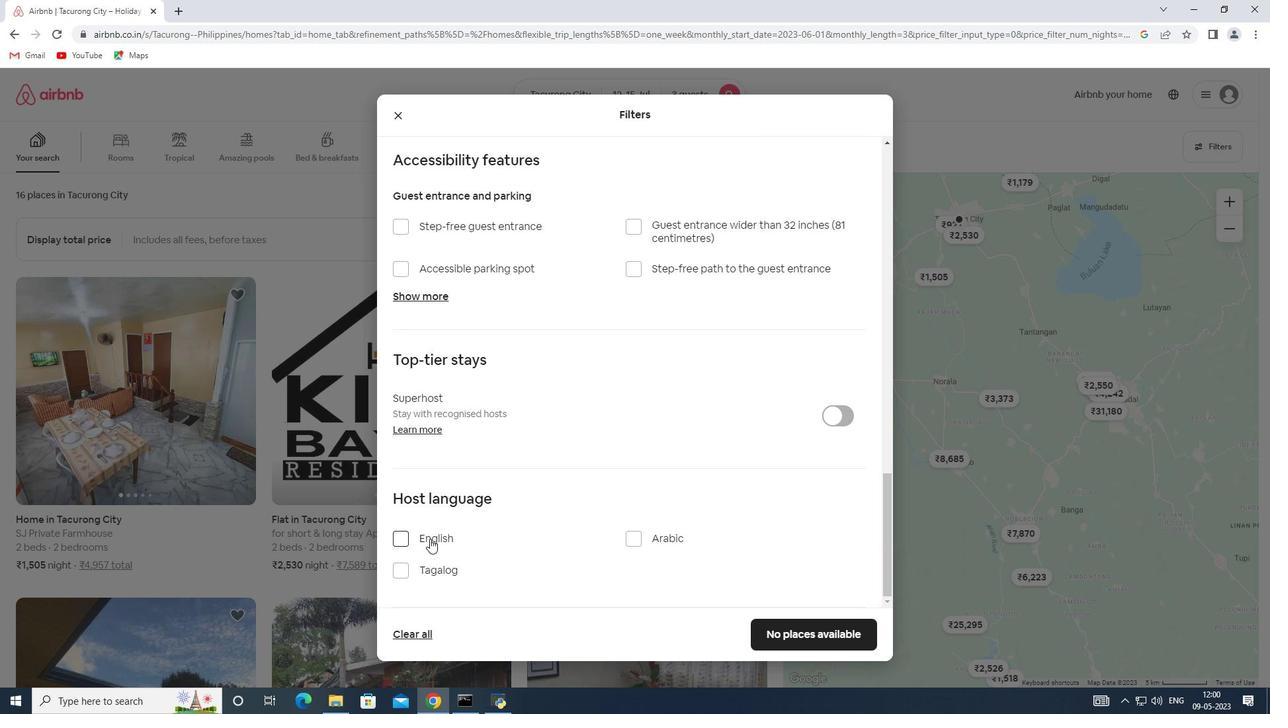 
Action: Mouse moved to (790, 629)
Screenshot: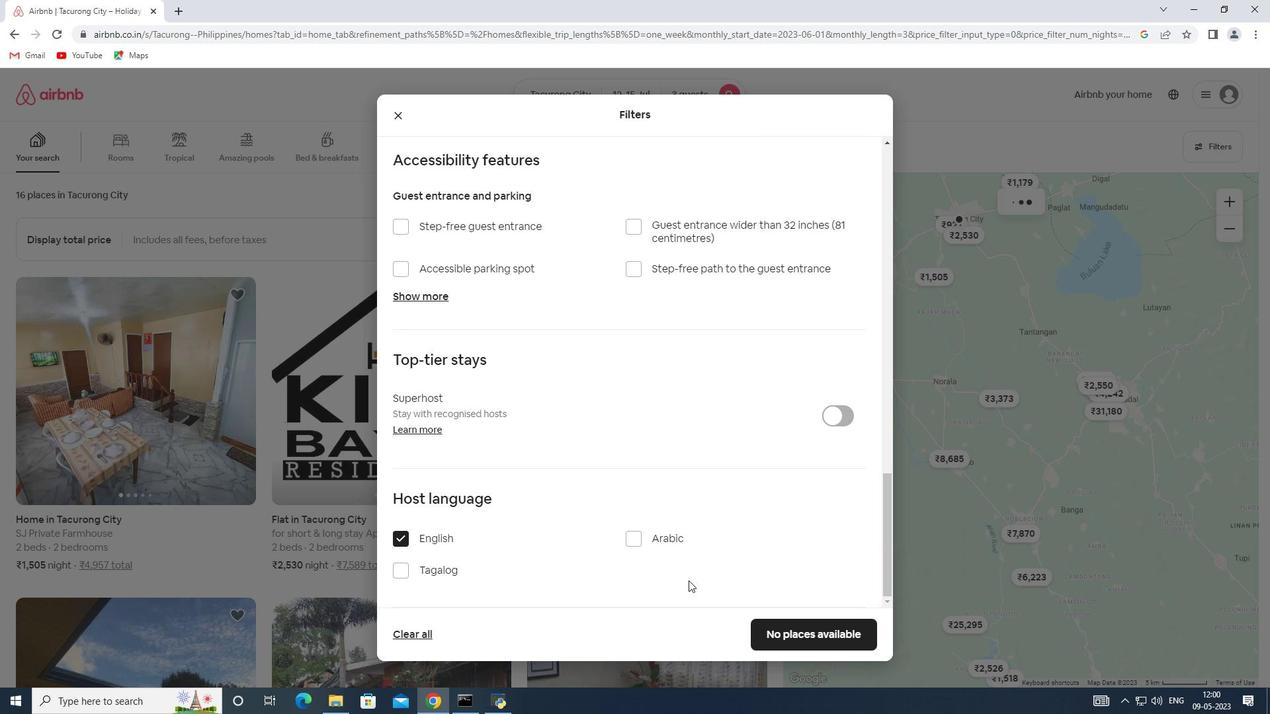 
Action: Mouse pressed left at (790, 629)
Screenshot: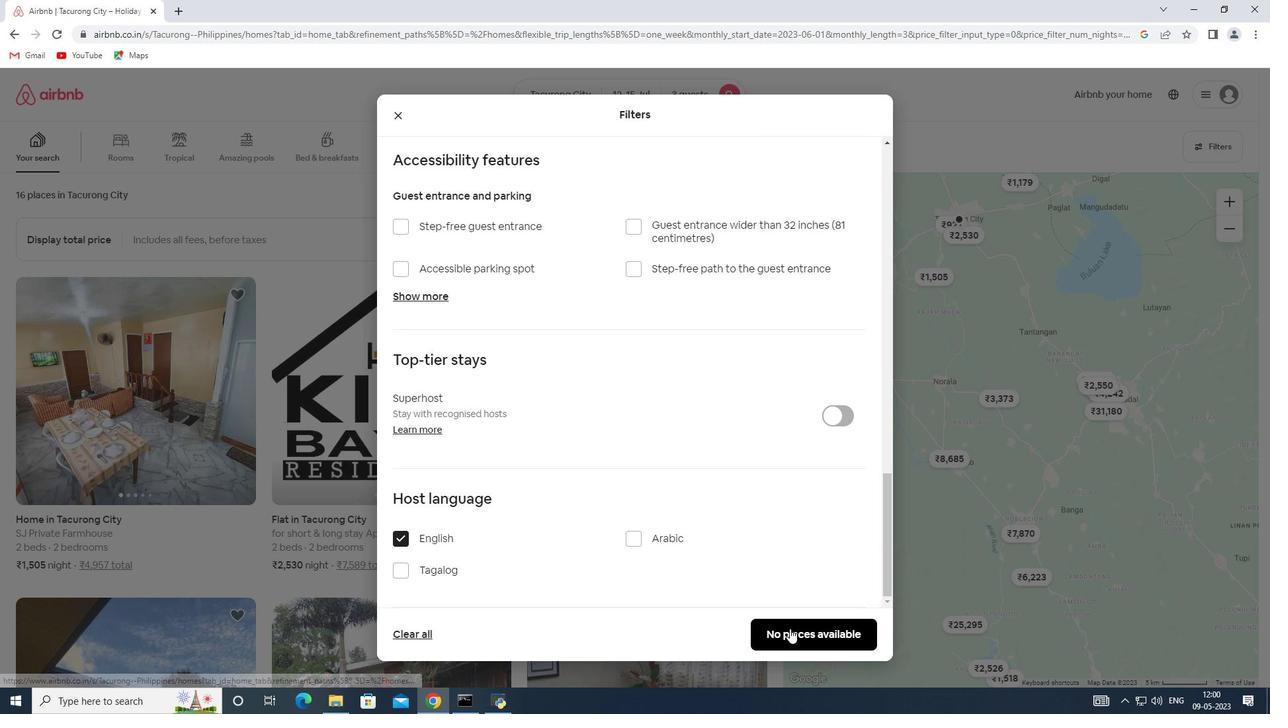 
